 Task: Create a due date automation trigger when advanced on, on the wednesday before a card is due add fields without custom field "Resume" set to a date more than 1 working days from now at 11:00 AM.
Action: Mouse moved to (1190, 367)
Screenshot: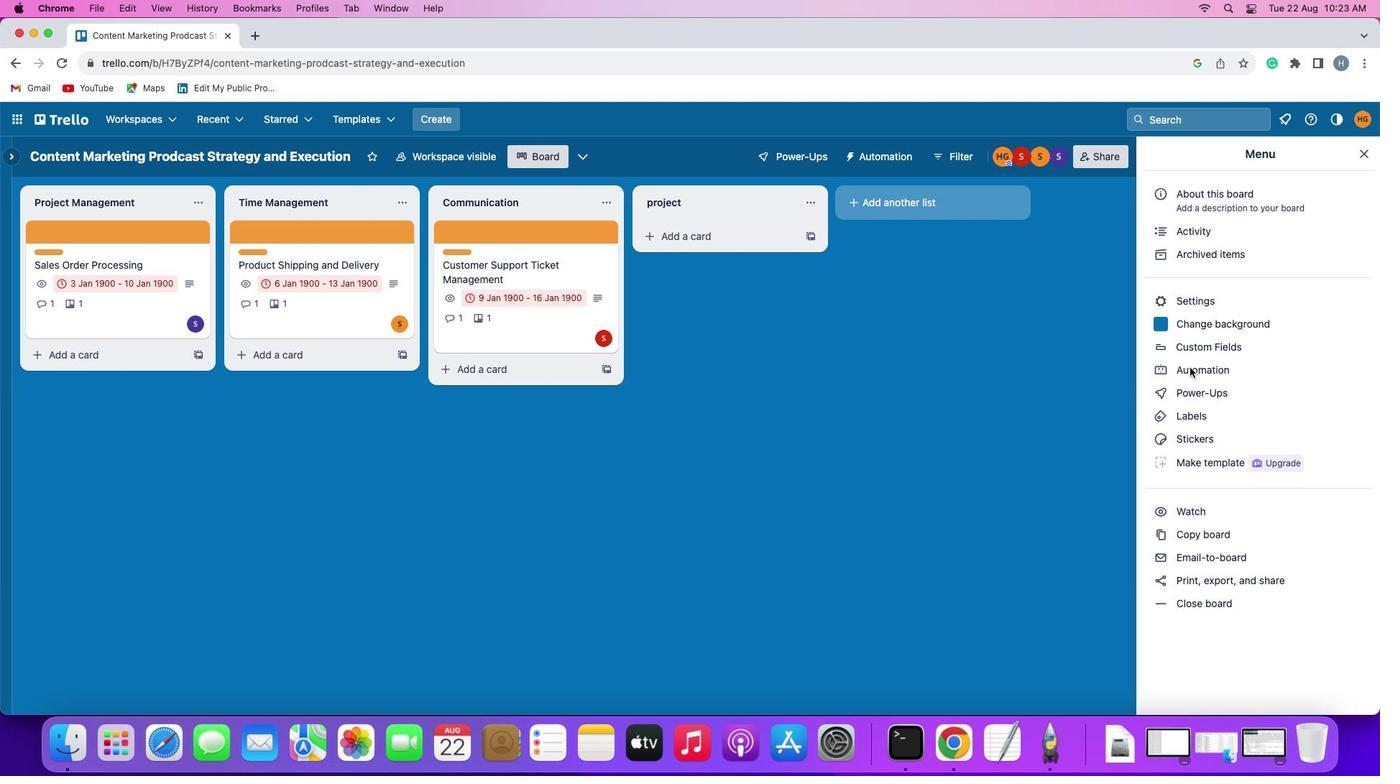 
Action: Mouse pressed left at (1190, 367)
Screenshot: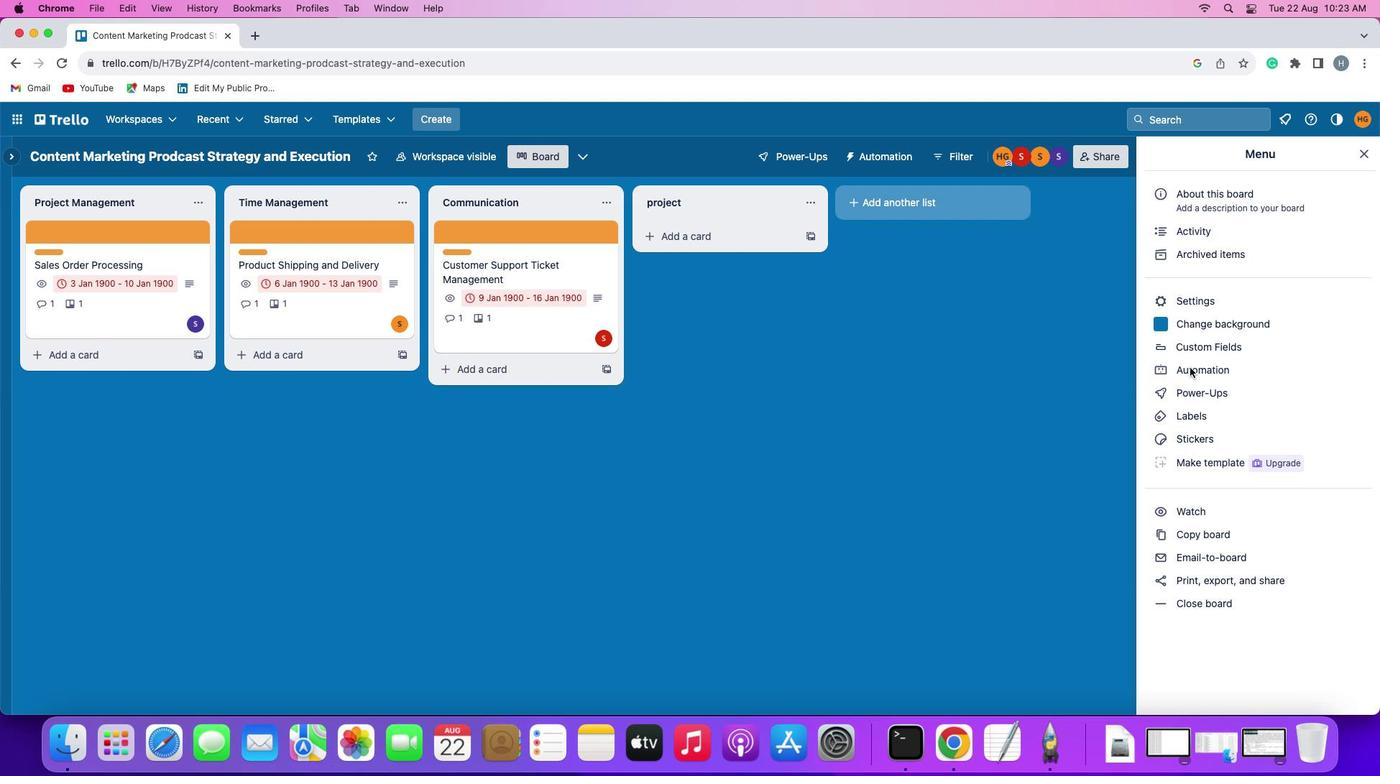 
Action: Mouse pressed left at (1190, 367)
Screenshot: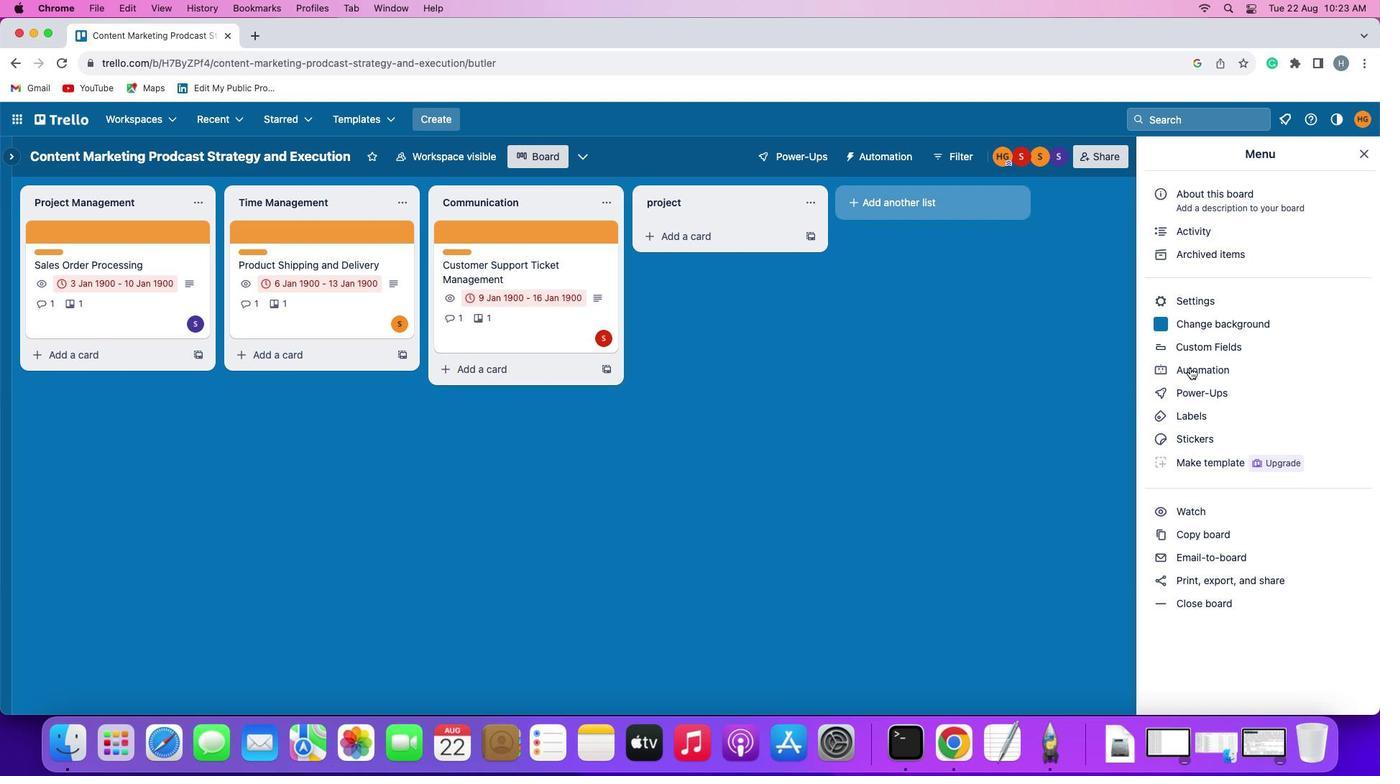 
Action: Mouse moved to (94, 344)
Screenshot: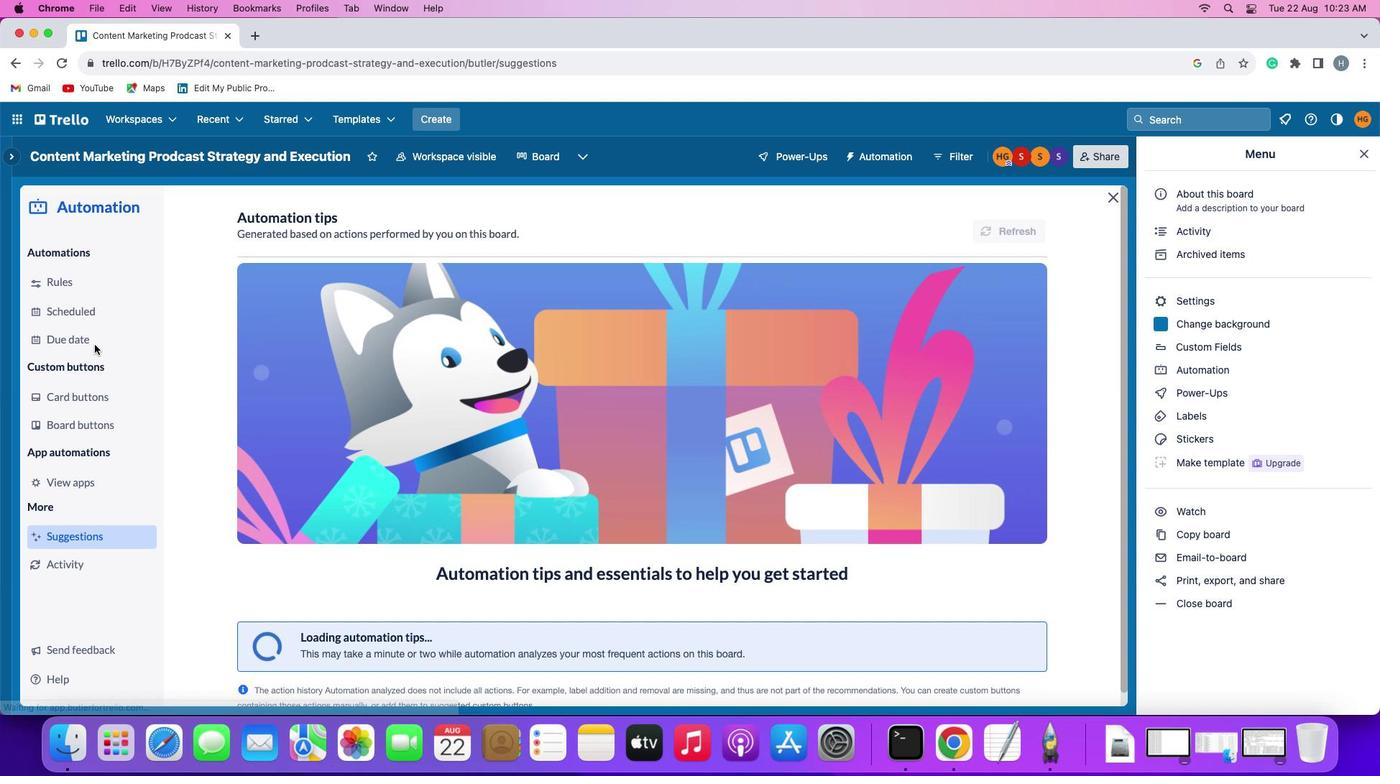 
Action: Mouse pressed left at (94, 344)
Screenshot: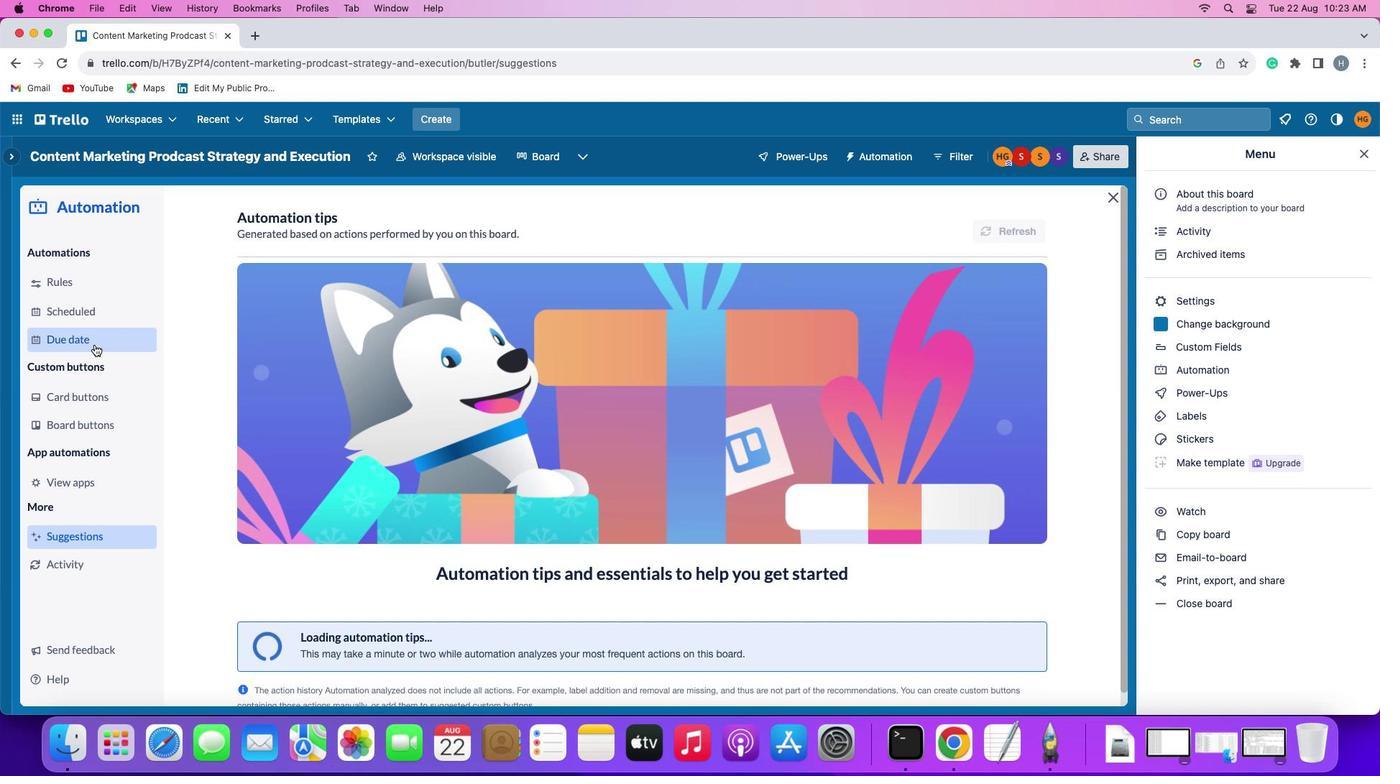 
Action: Mouse moved to (984, 217)
Screenshot: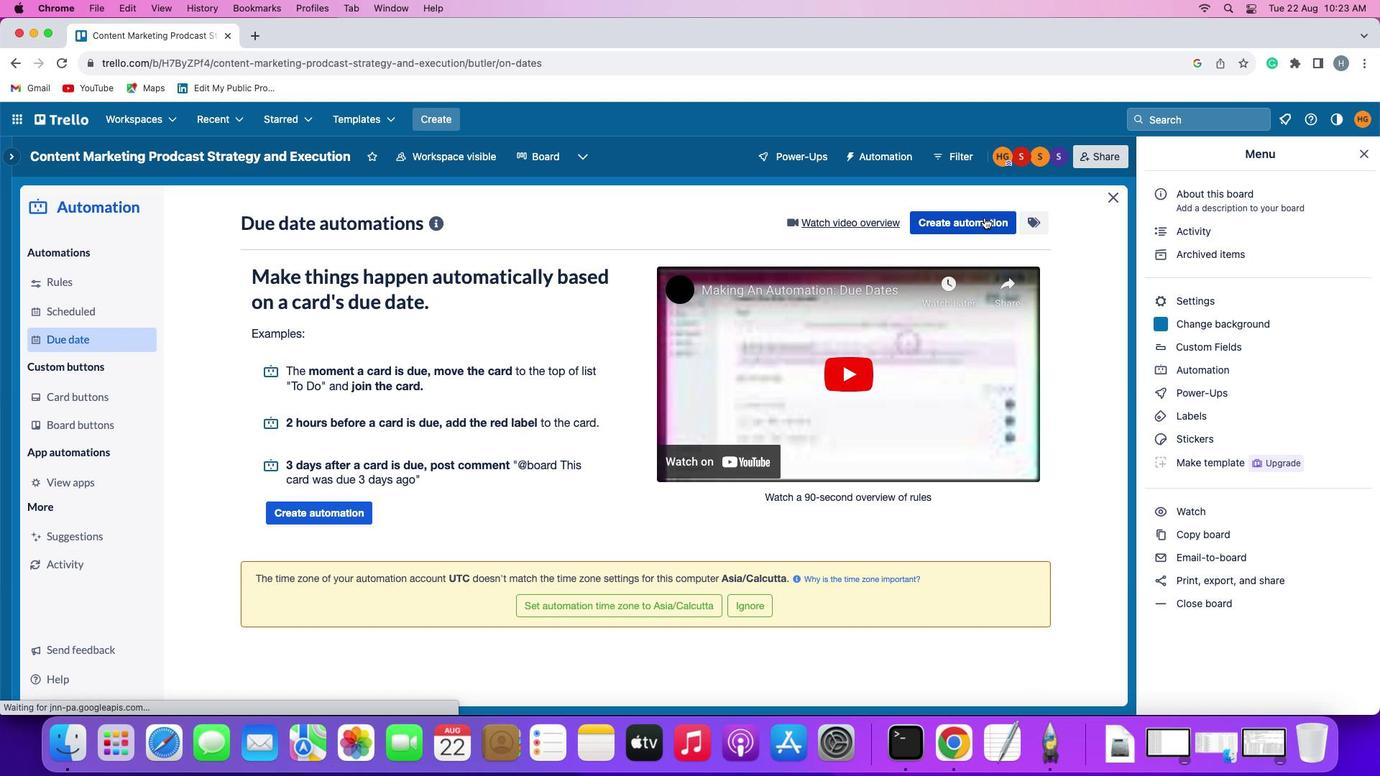 
Action: Mouse pressed left at (984, 217)
Screenshot: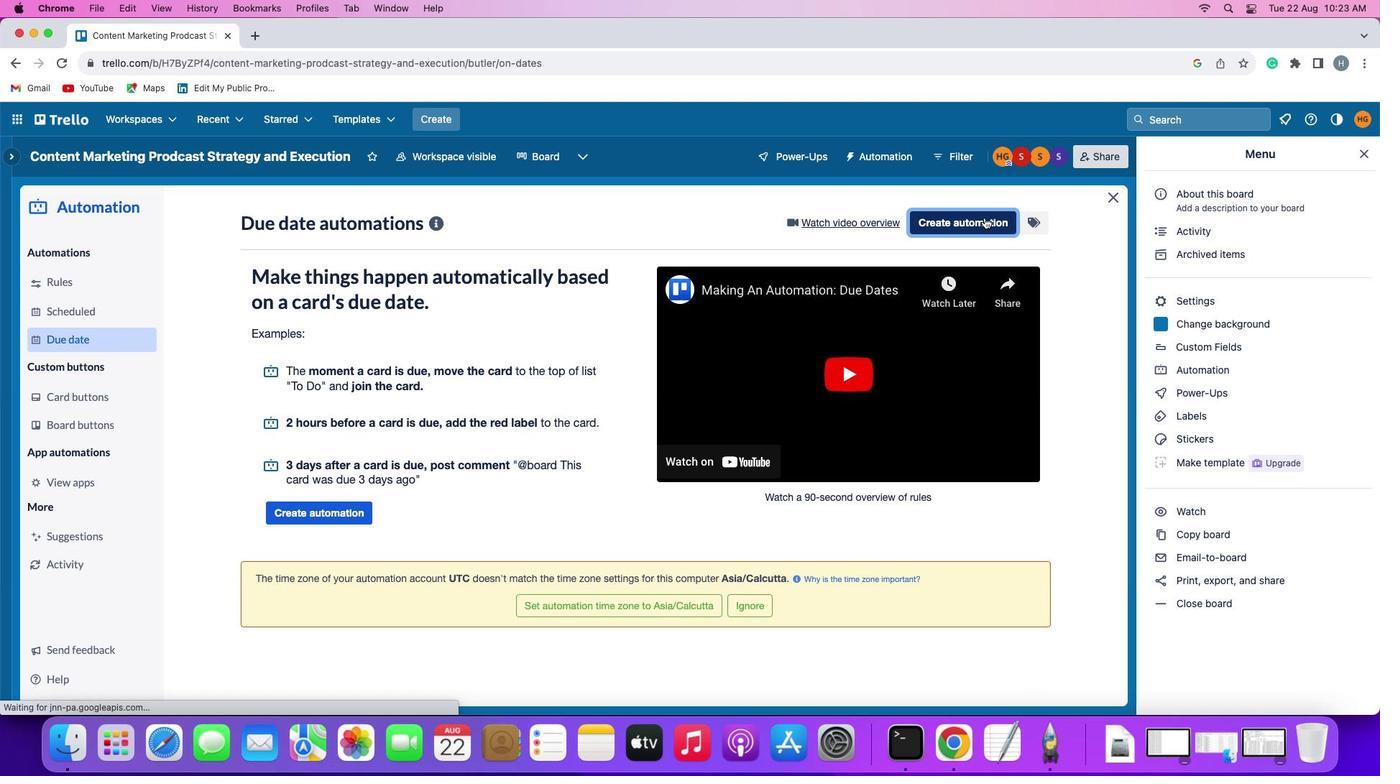 
Action: Mouse moved to (263, 362)
Screenshot: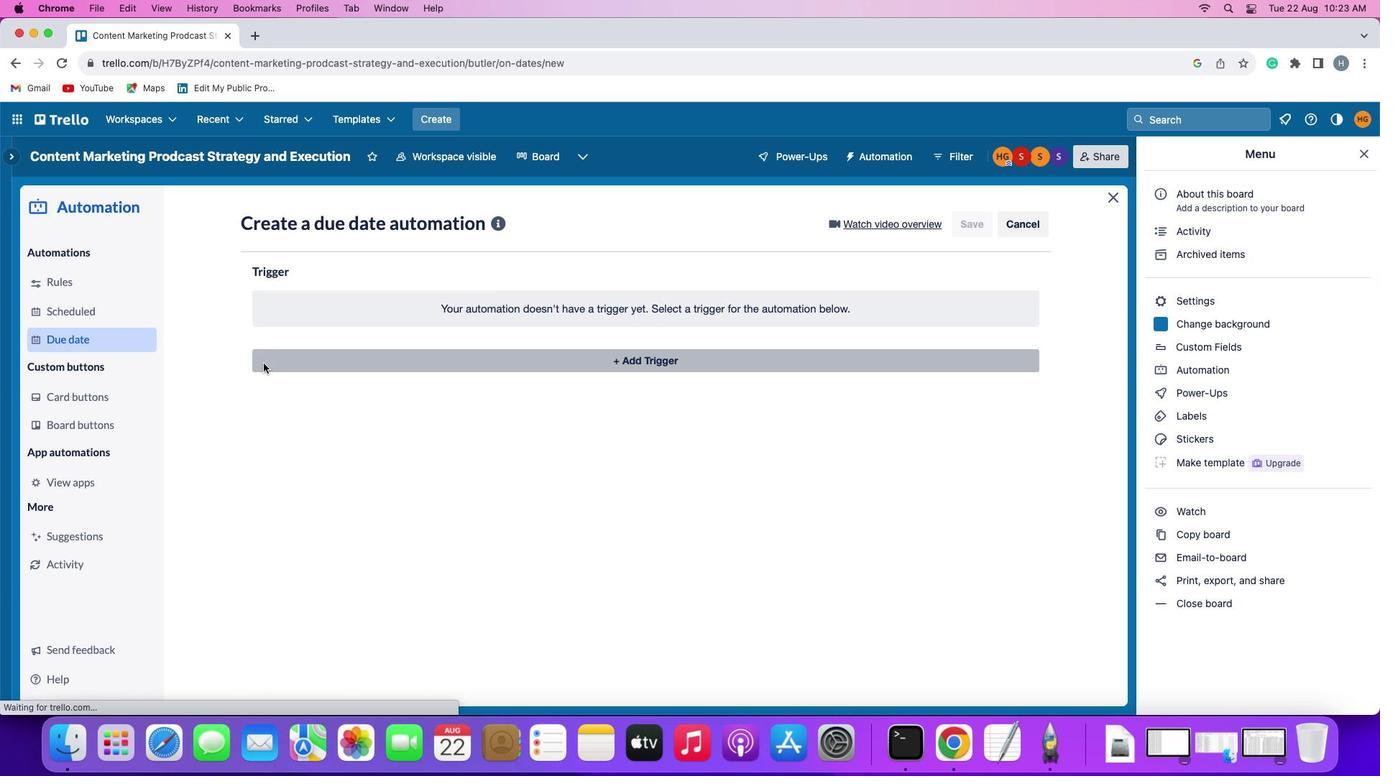 
Action: Mouse pressed left at (263, 362)
Screenshot: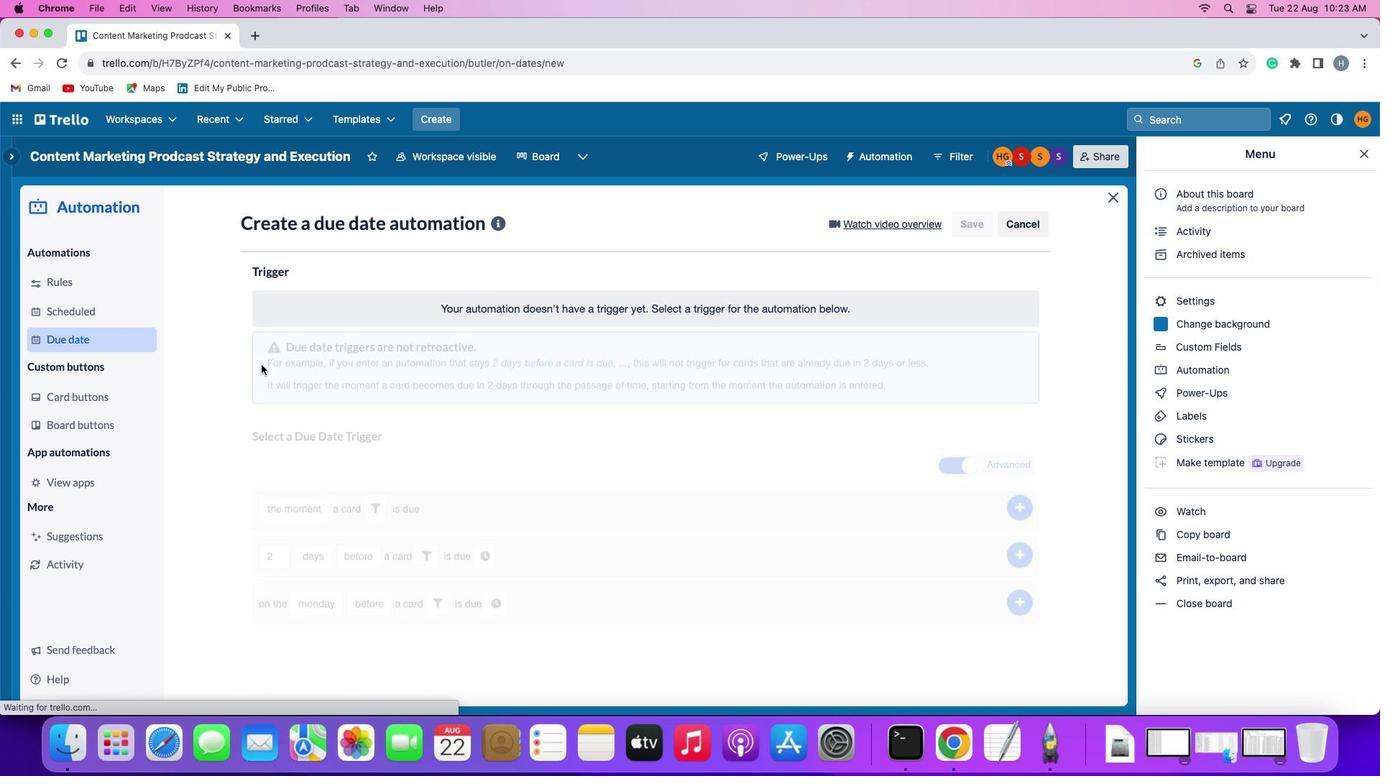 
Action: Mouse moved to (322, 619)
Screenshot: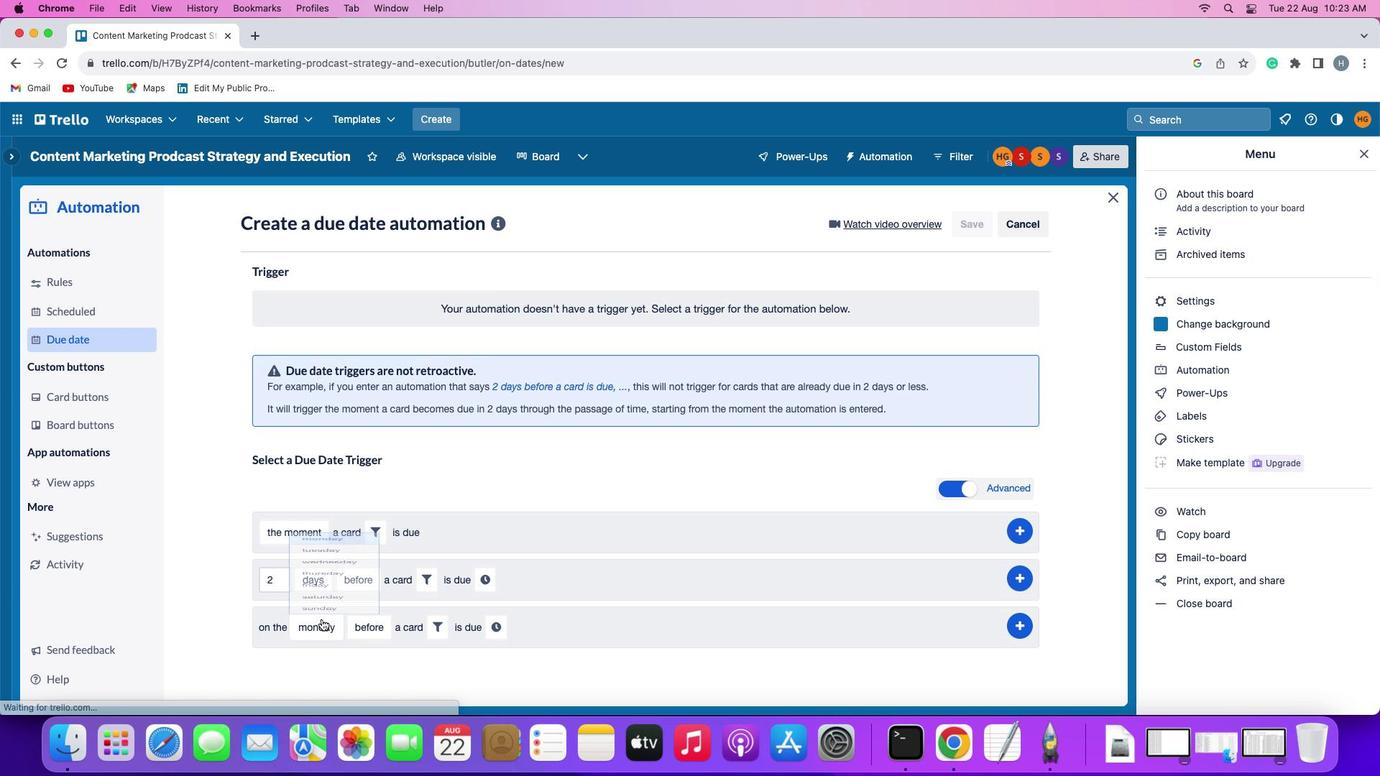 
Action: Mouse pressed left at (322, 619)
Screenshot: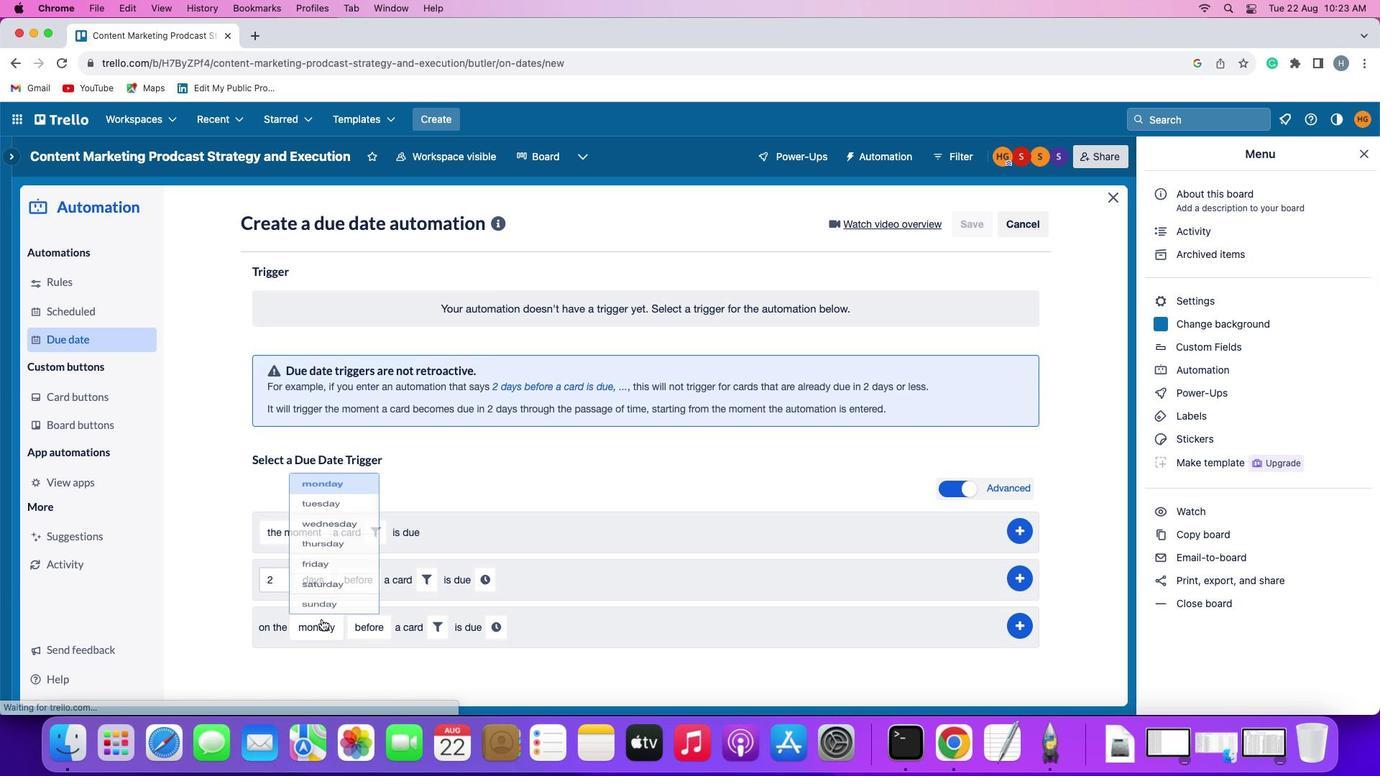 
Action: Mouse moved to (340, 485)
Screenshot: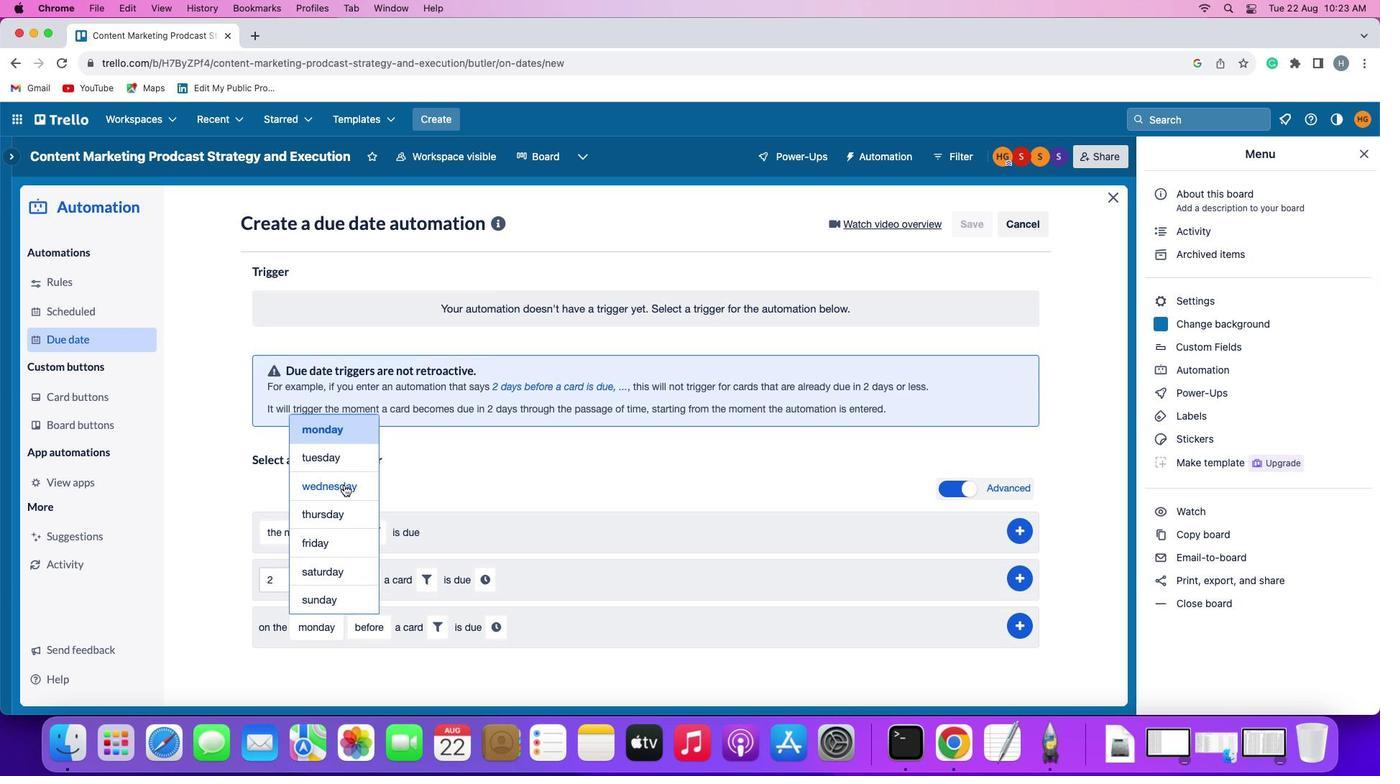 
Action: Mouse pressed left at (340, 485)
Screenshot: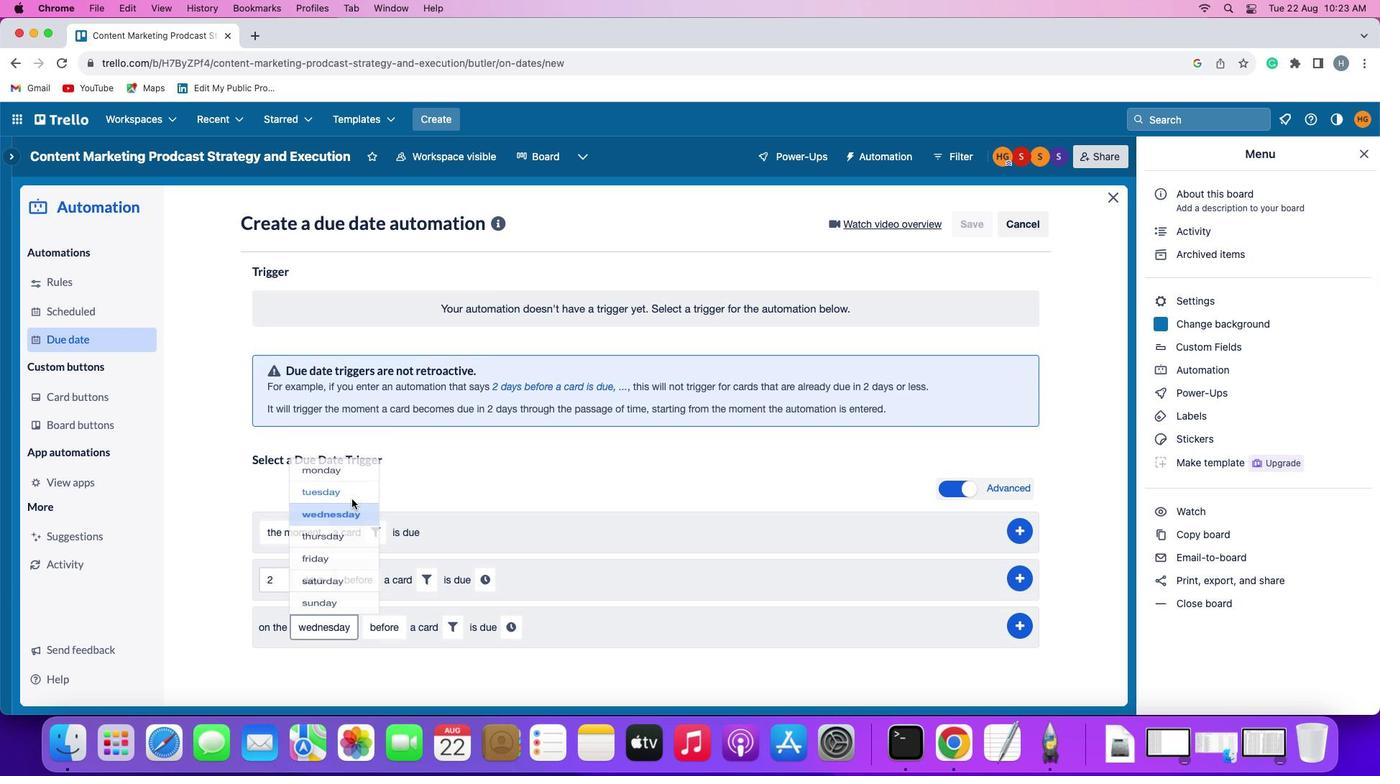 
Action: Mouse moved to (449, 629)
Screenshot: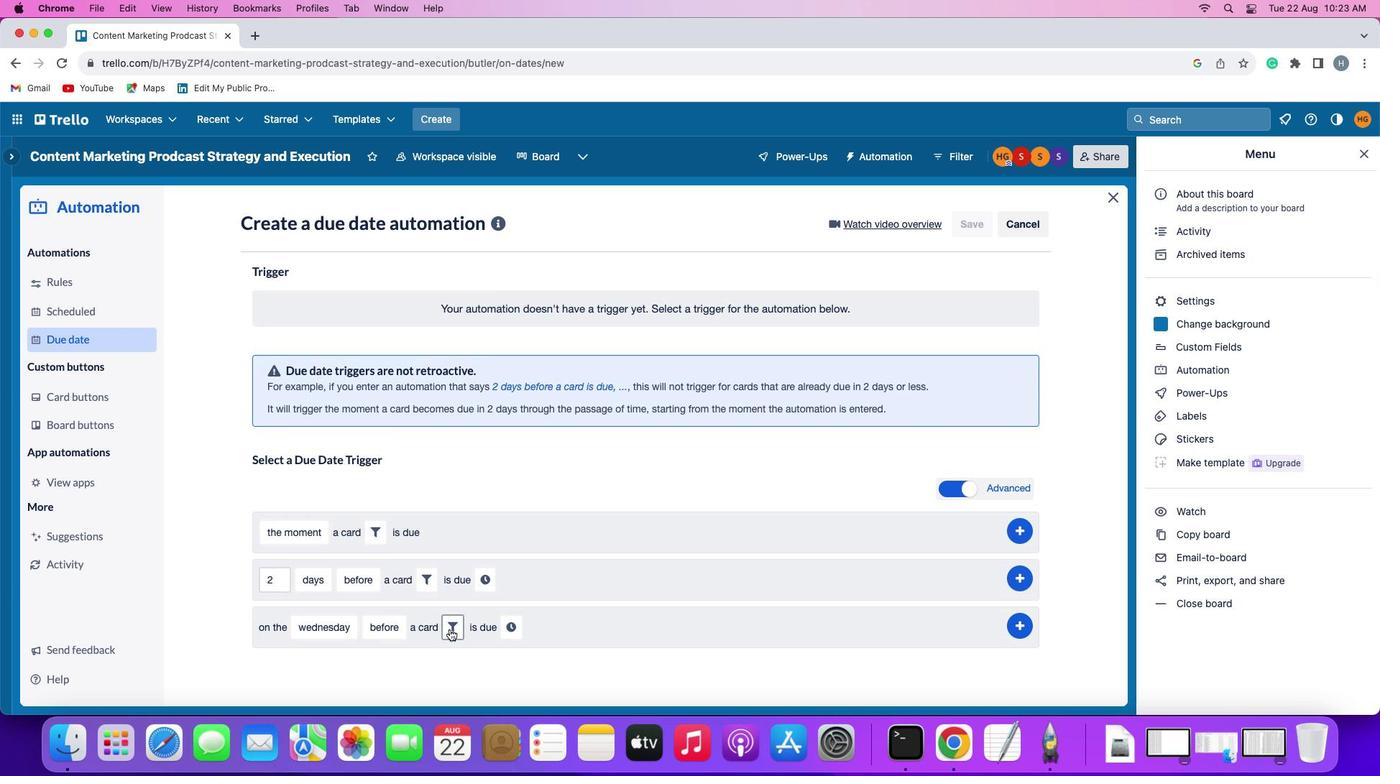 
Action: Mouse pressed left at (449, 629)
Screenshot: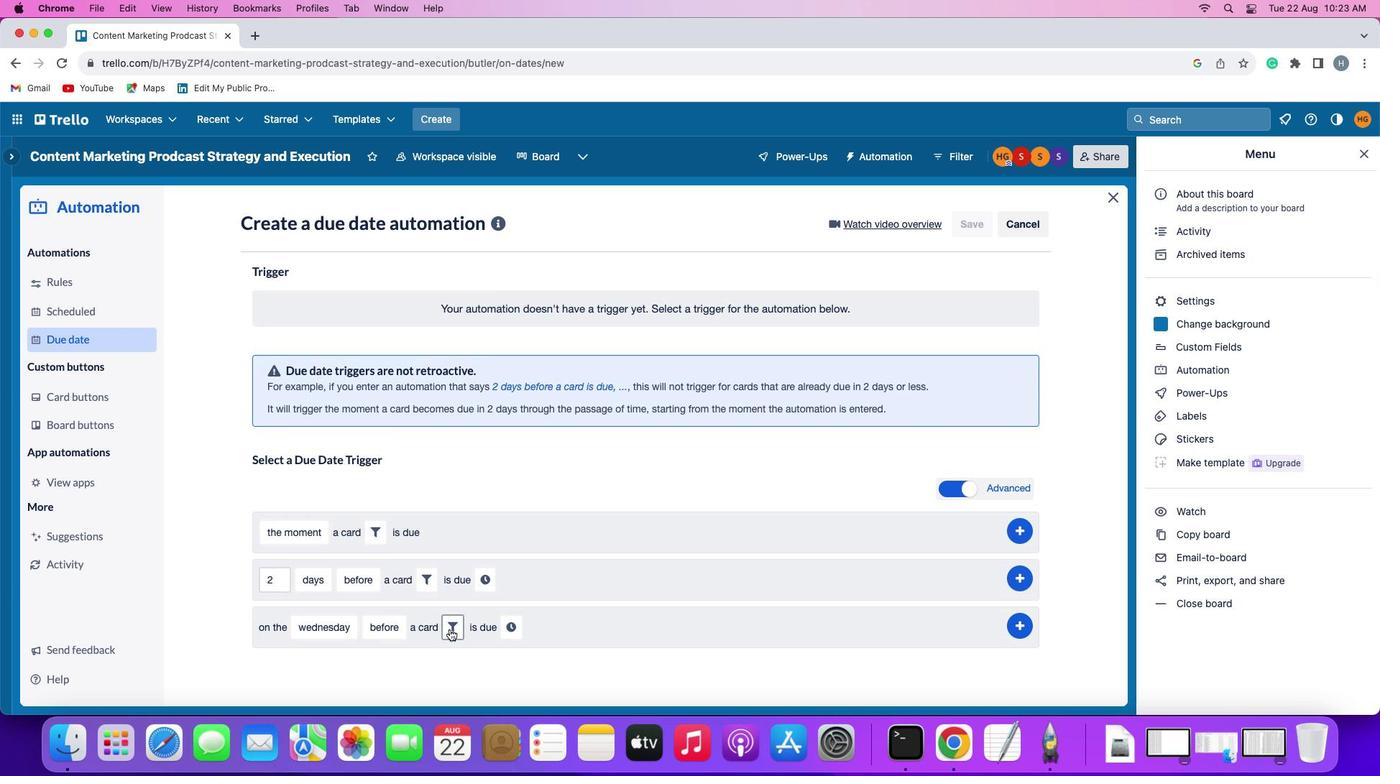 
Action: Mouse moved to (679, 672)
Screenshot: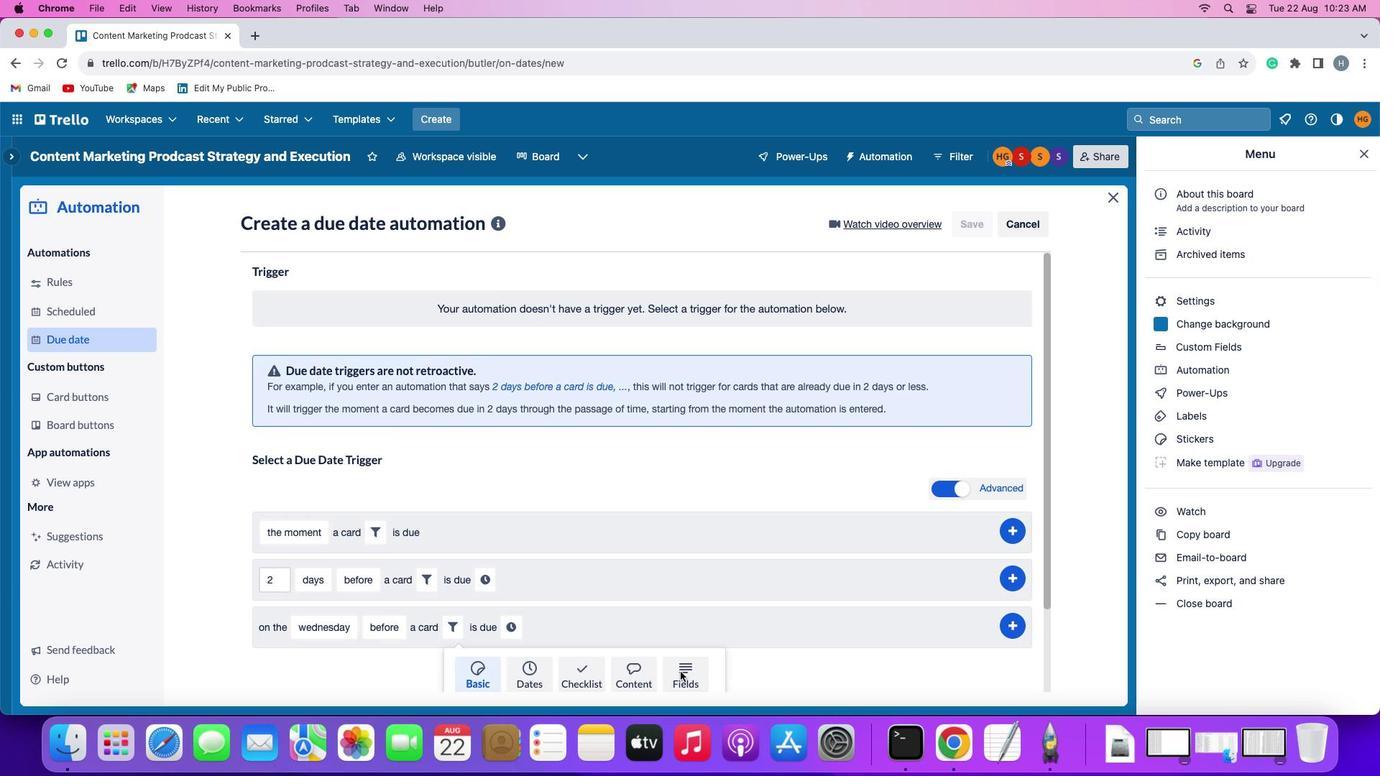 
Action: Mouse pressed left at (679, 672)
Screenshot: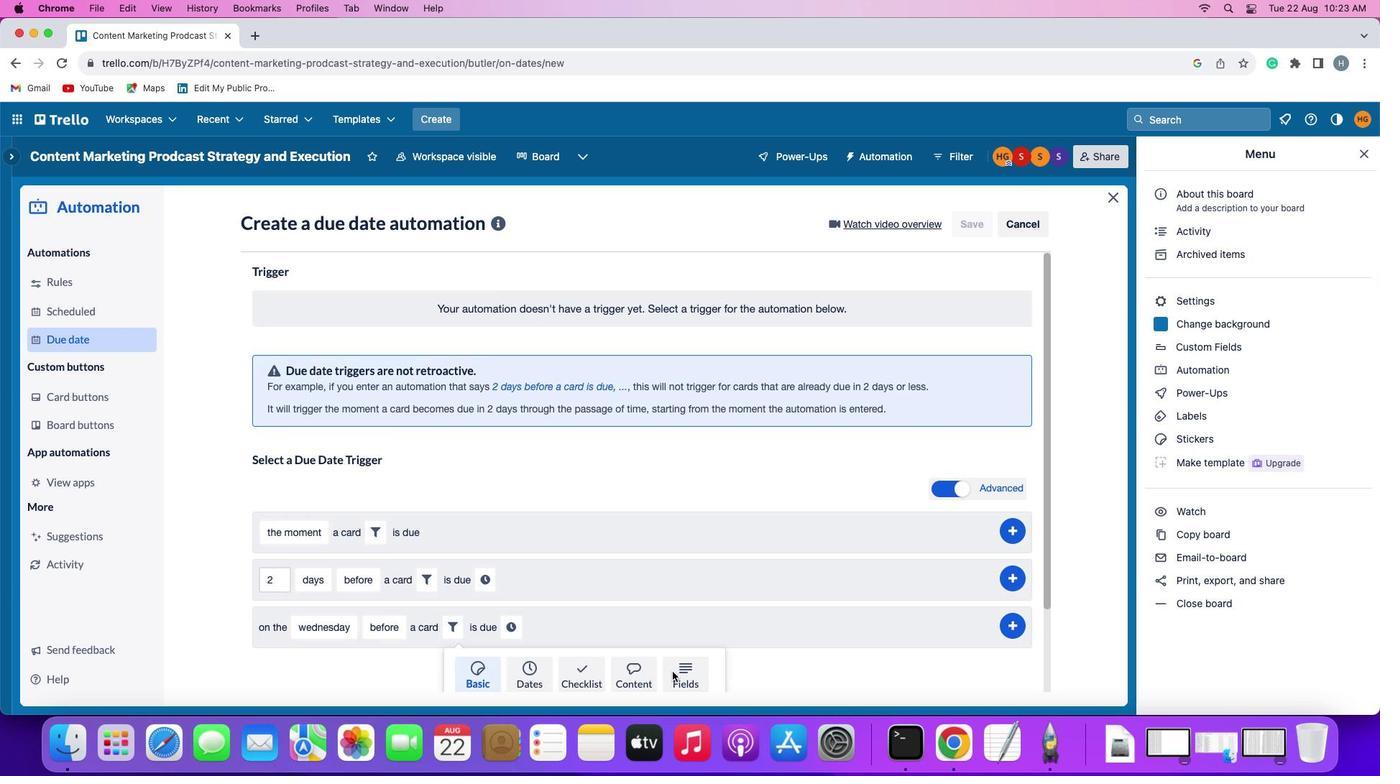 
Action: Mouse moved to (400, 659)
Screenshot: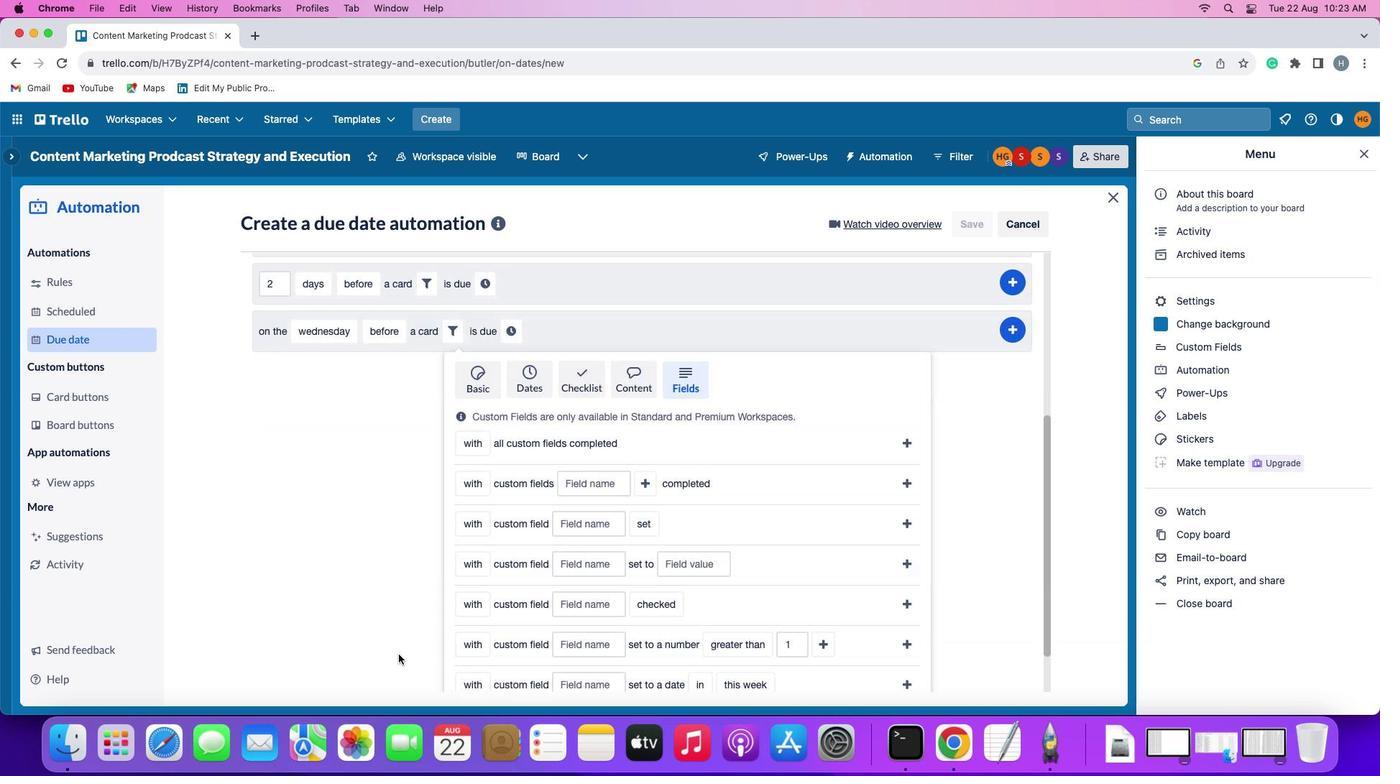 
Action: Mouse scrolled (400, 659) with delta (0, 0)
Screenshot: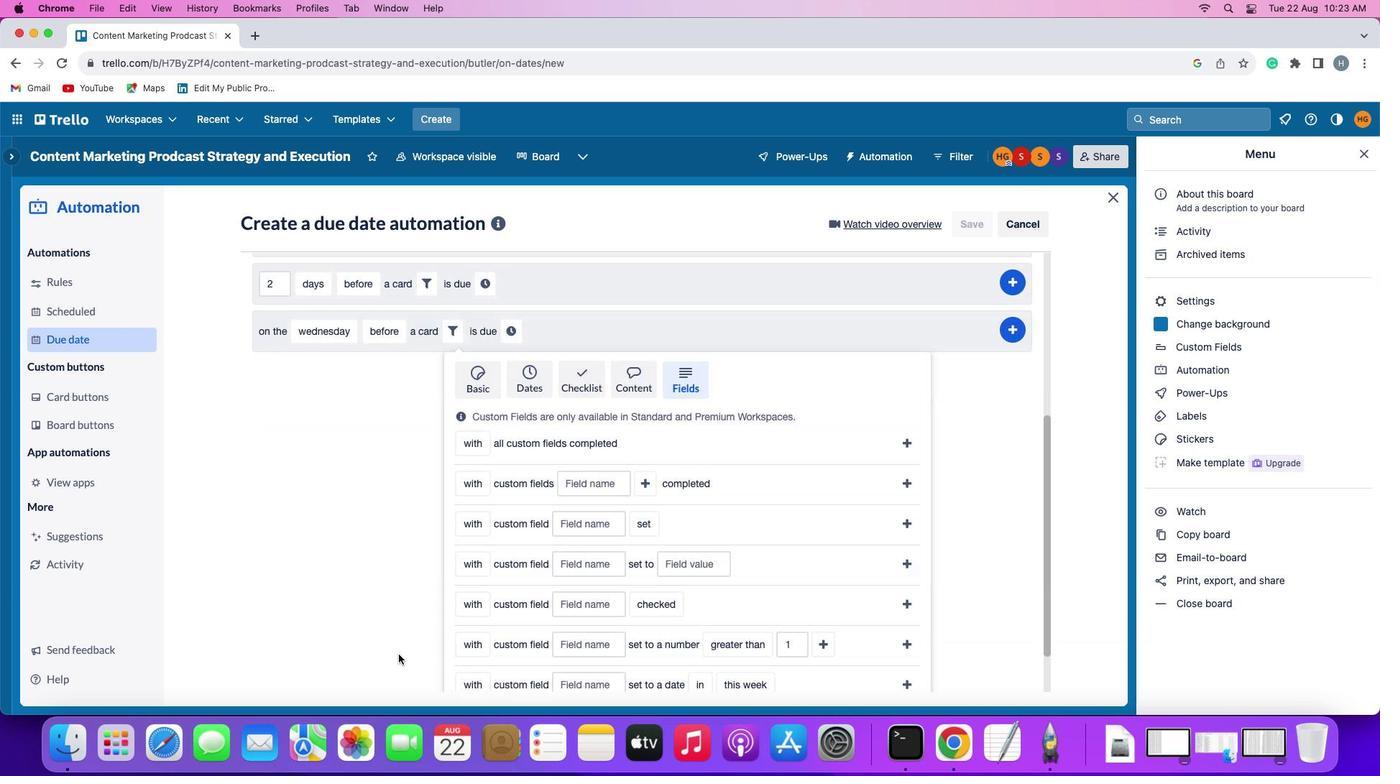 
Action: Mouse scrolled (400, 659) with delta (0, 0)
Screenshot: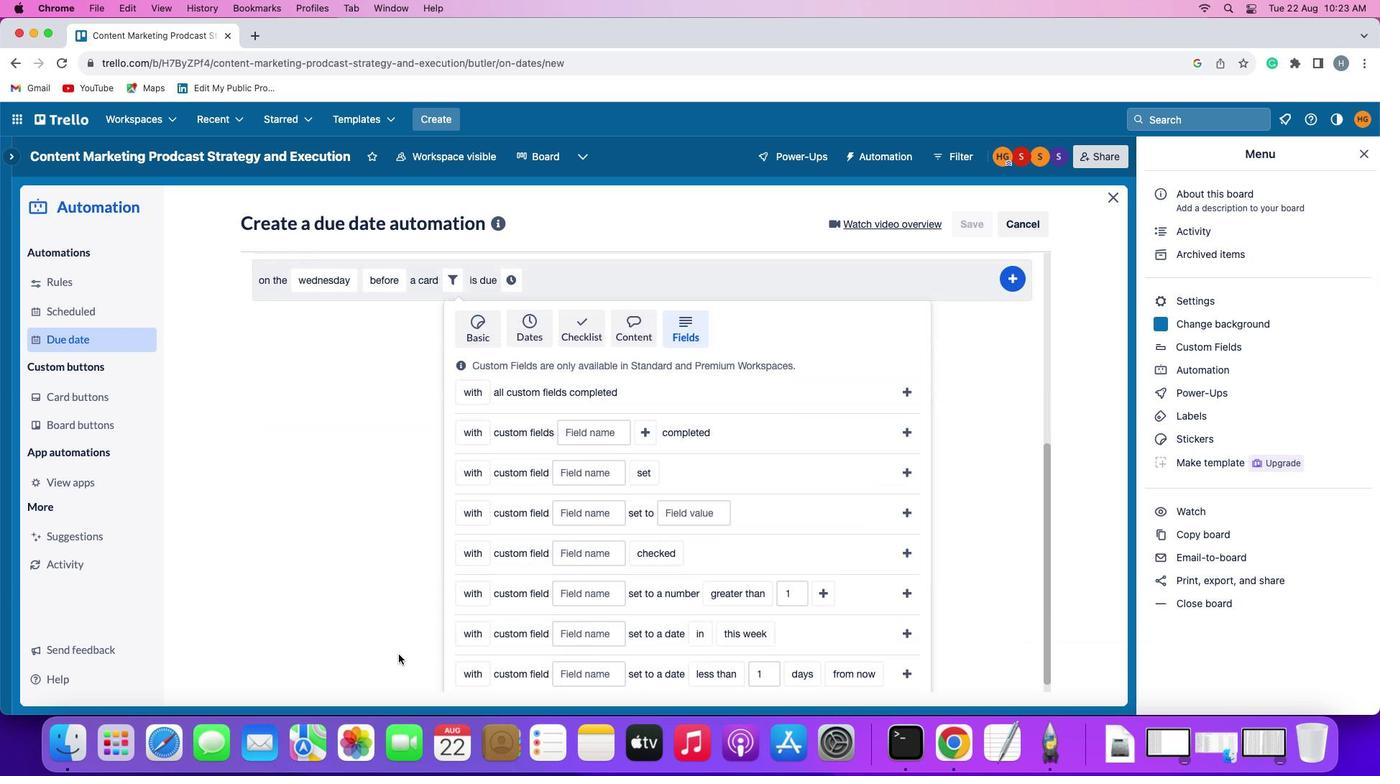 
Action: Mouse scrolled (400, 659) with delta (0, -2)
Screenshot: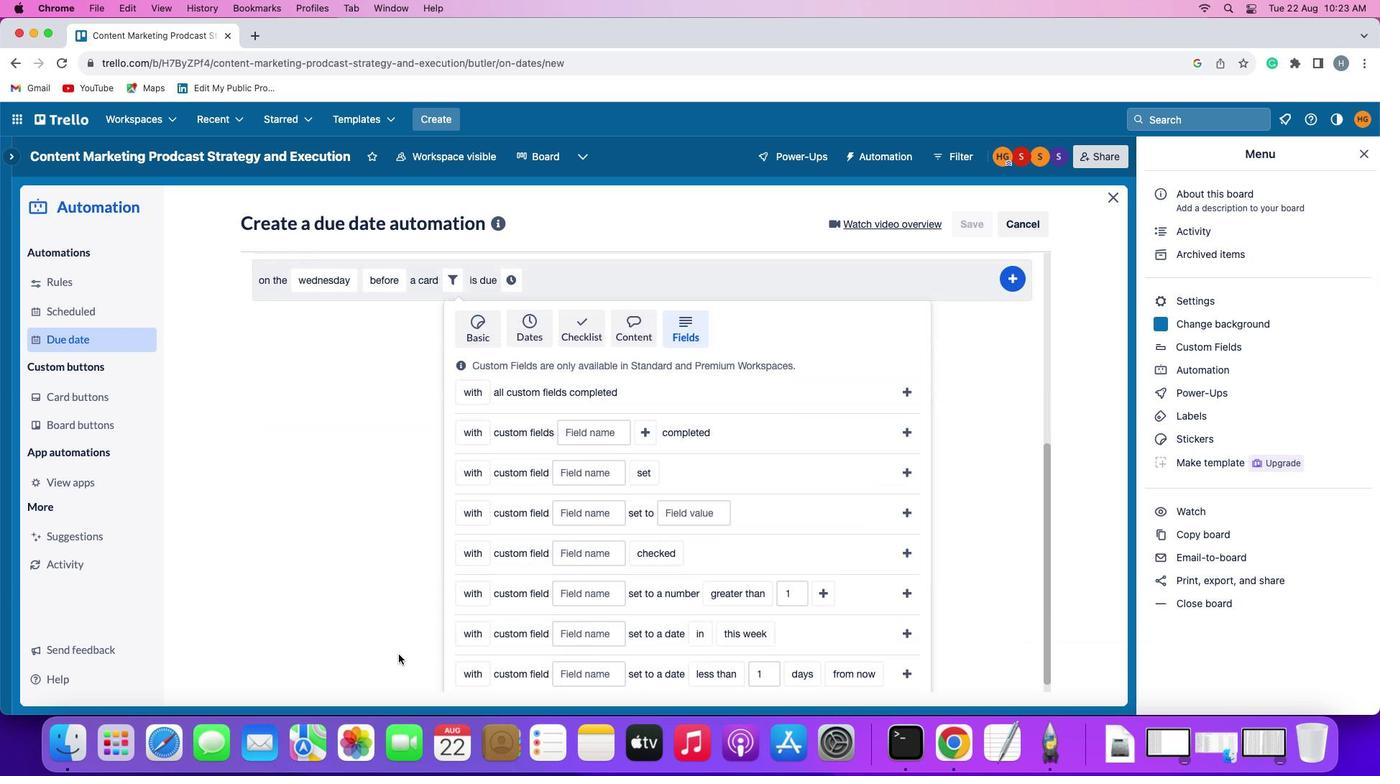 
Action: Mouse scrolled (400, 659) with delta (0, -3)
Screenshot: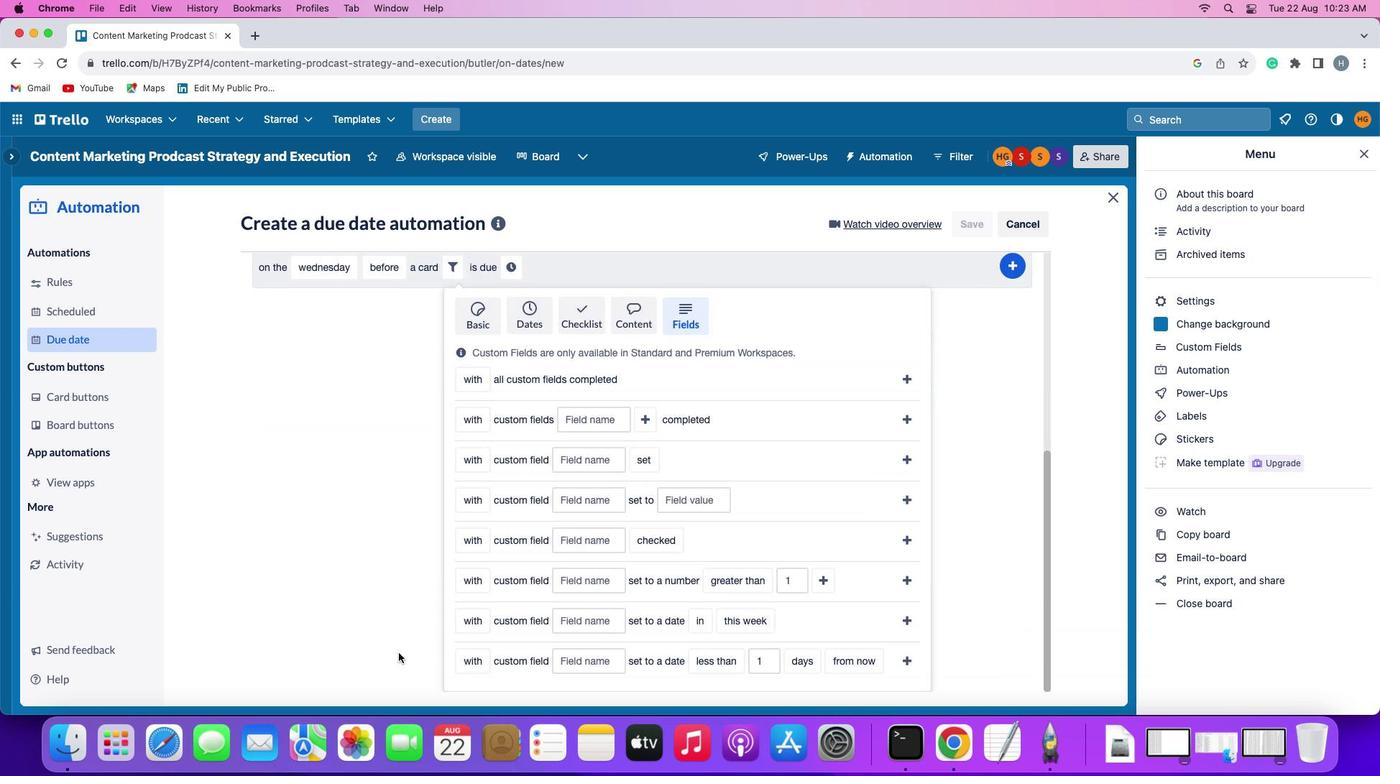 
Action: Mouse moved to (400, 659)
Screenshot: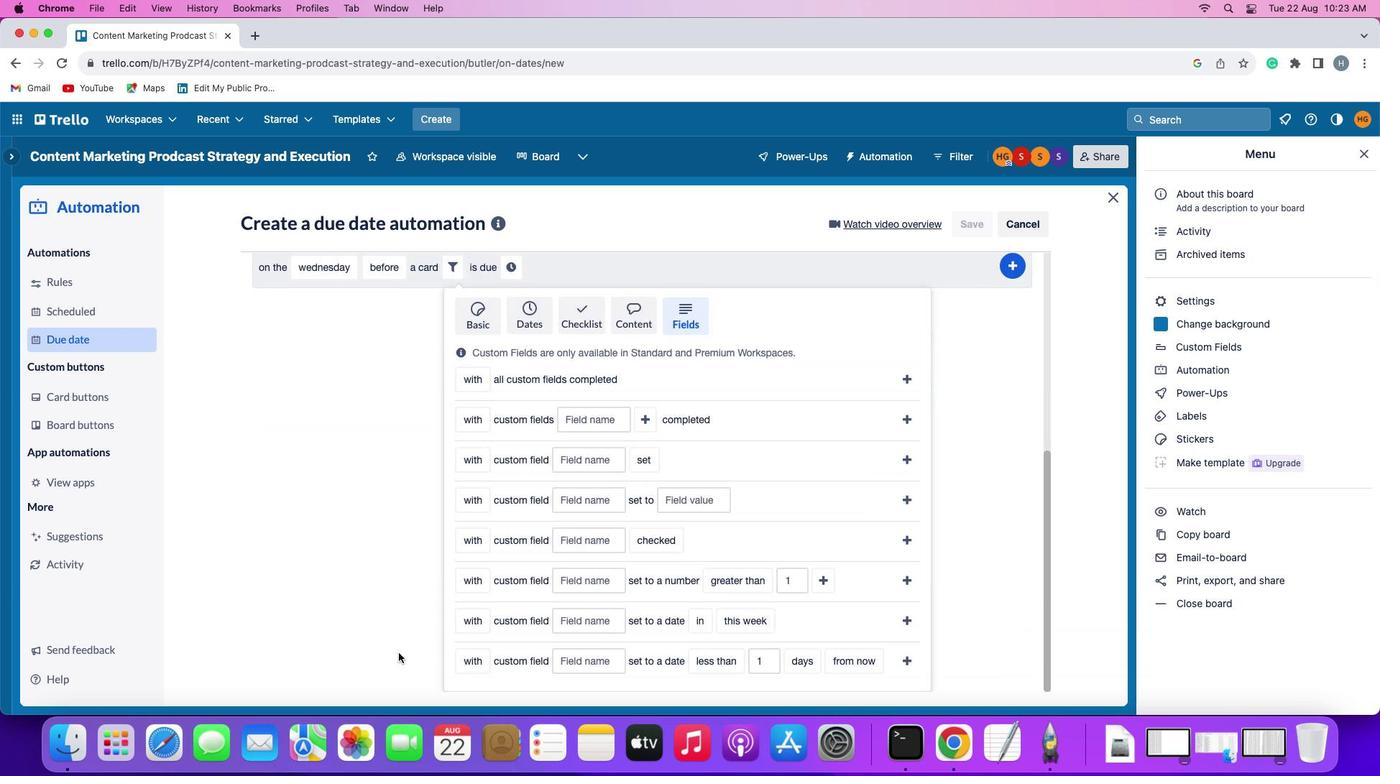 
Action: Mouse scrolled (400, 659) with delta (0, -4)
Screenshot: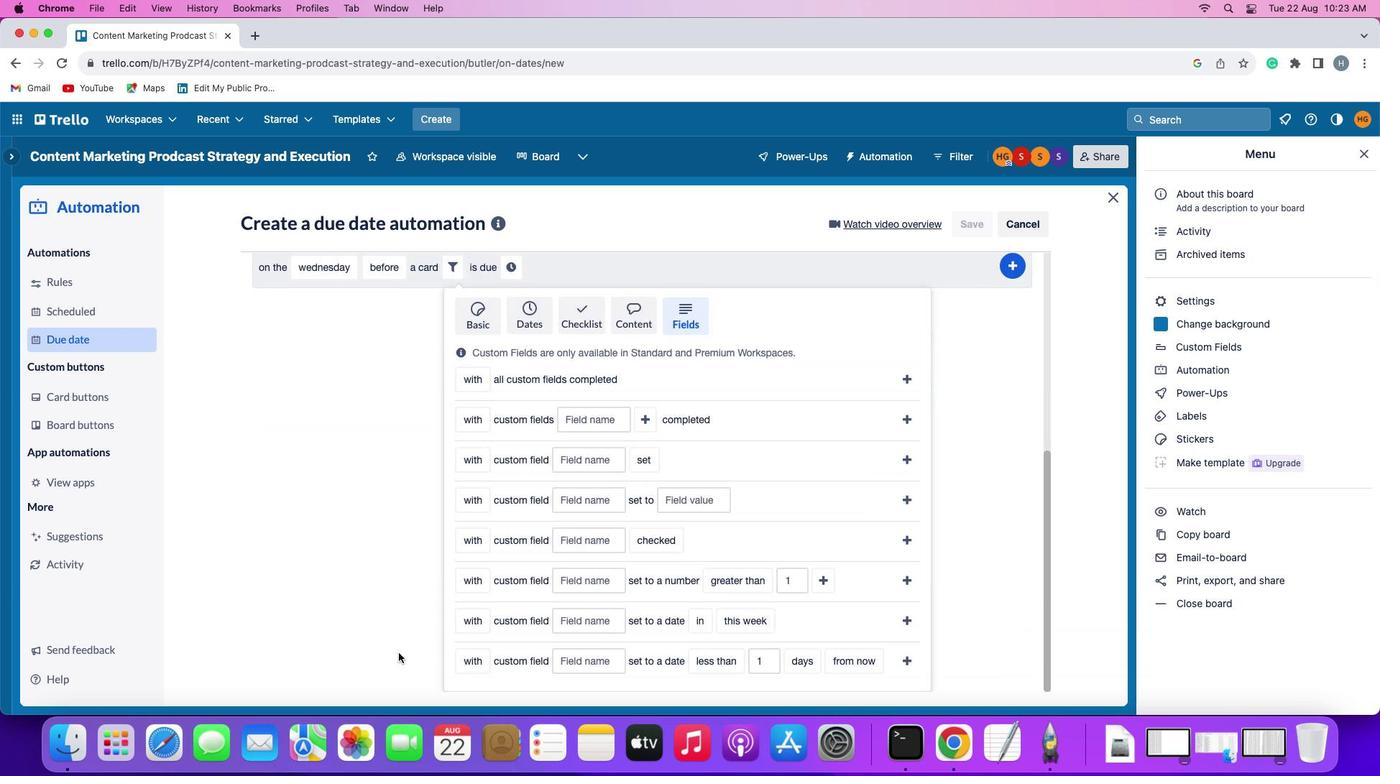 
Action: Mouse moved to (399, 658)
Screenshot: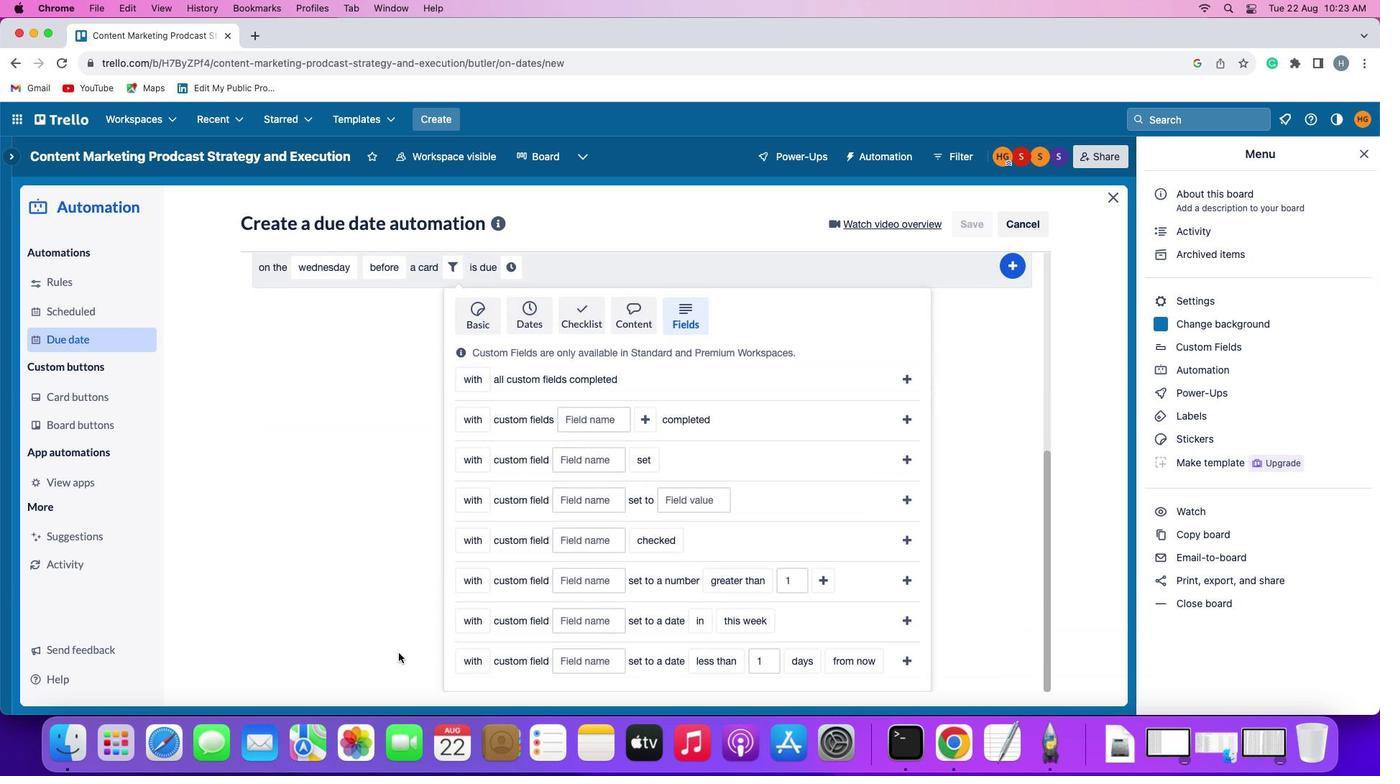 
Action: Mouse scrolled (399, 658) with delta (0, -4)
Screenshot: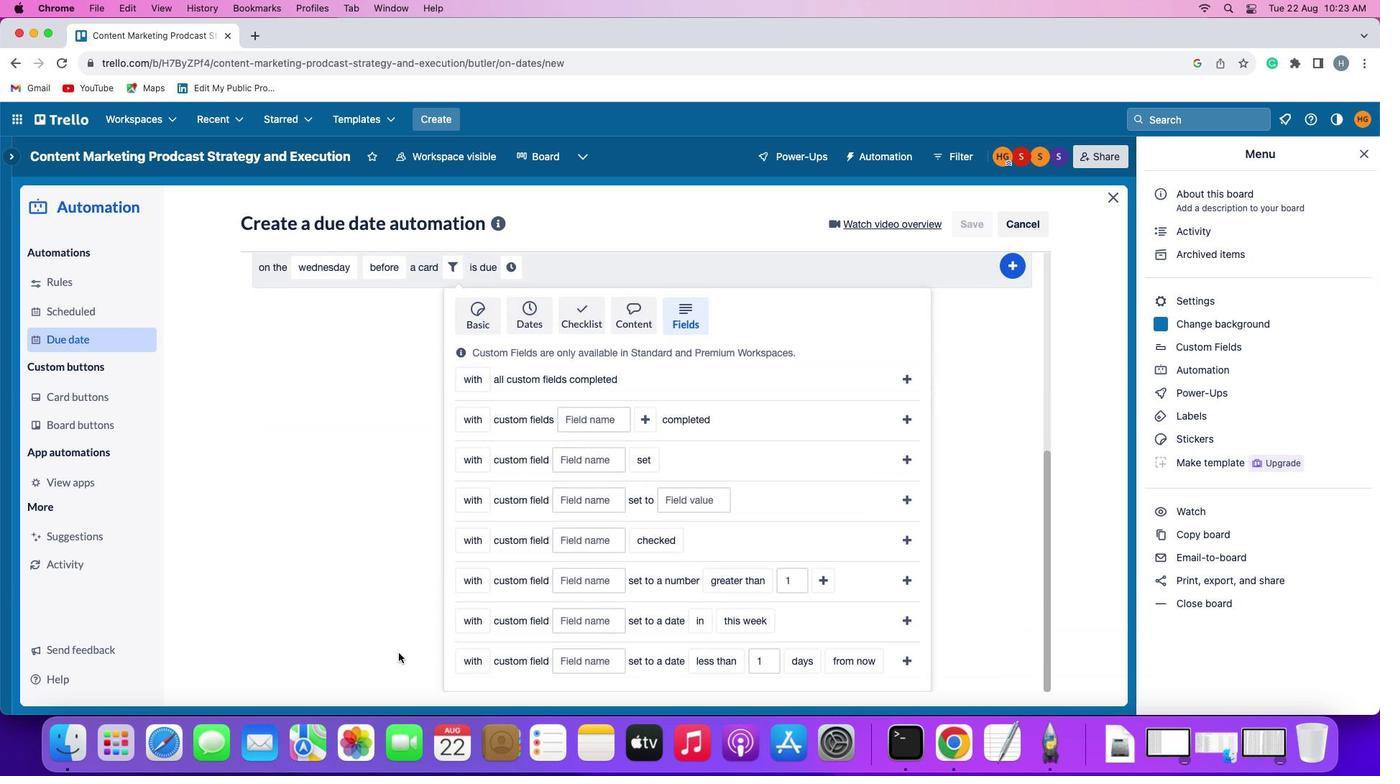 
Action: Mouse moved to (398, 653)
Screenshot: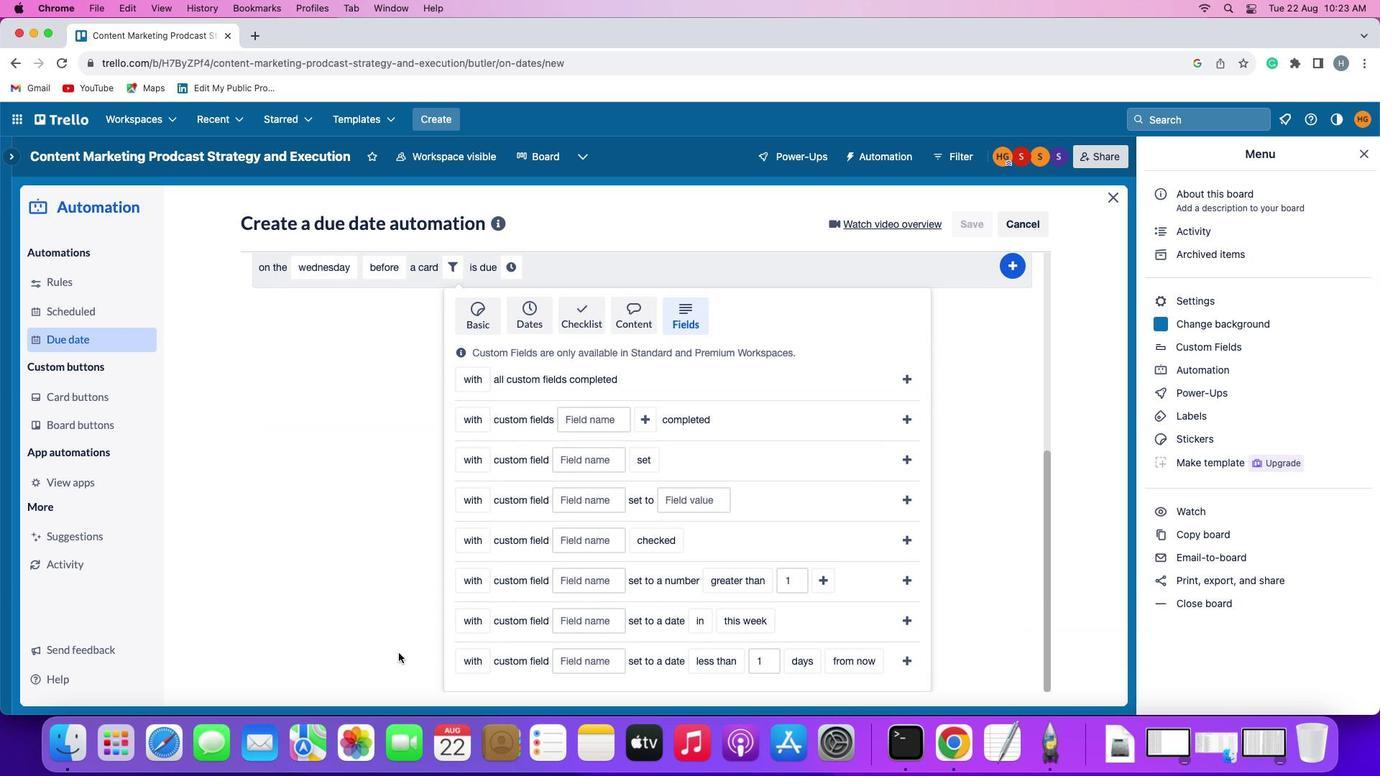 
Action: Mouse scrolled (398, 653) with delta (0, 0)
Screenshot: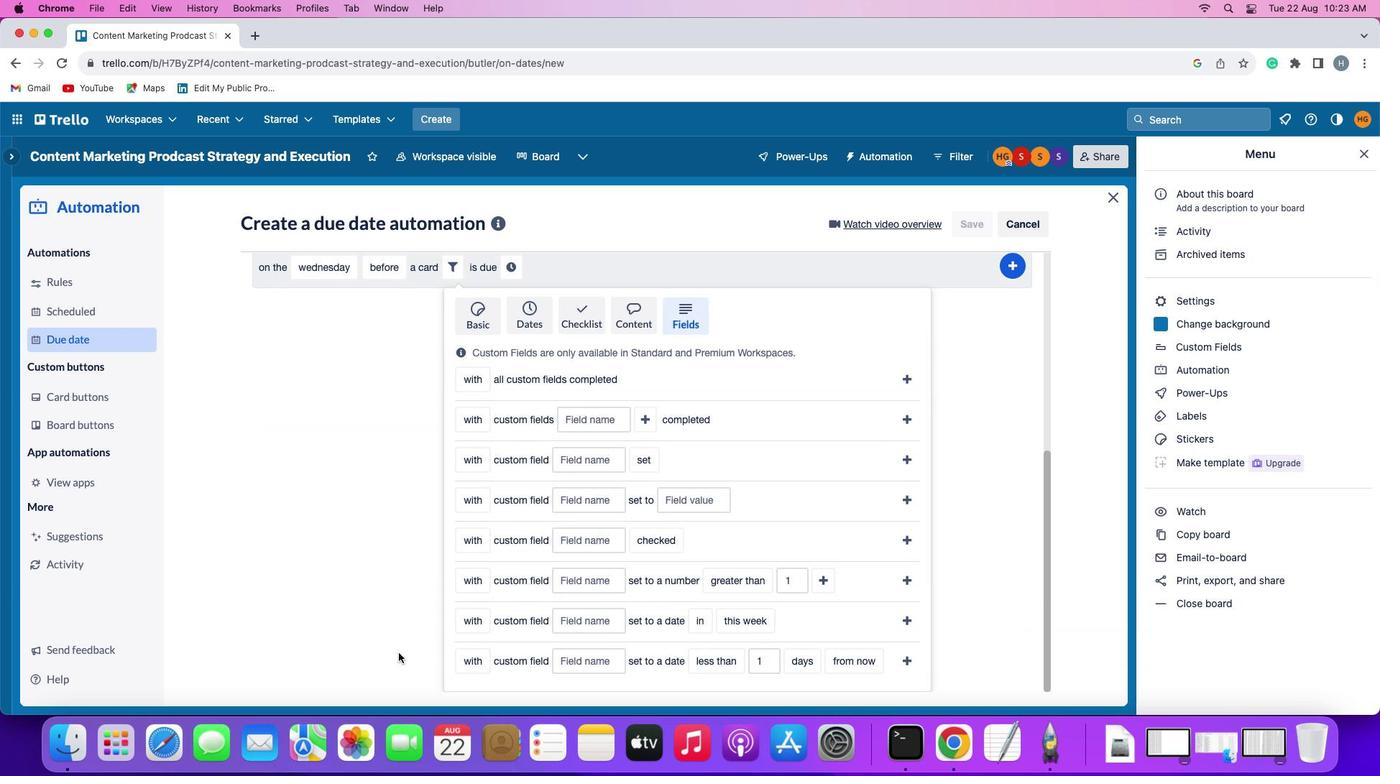 
Action: Mouse scrolled (398, 653) with delta (0, 0)
Screenshot: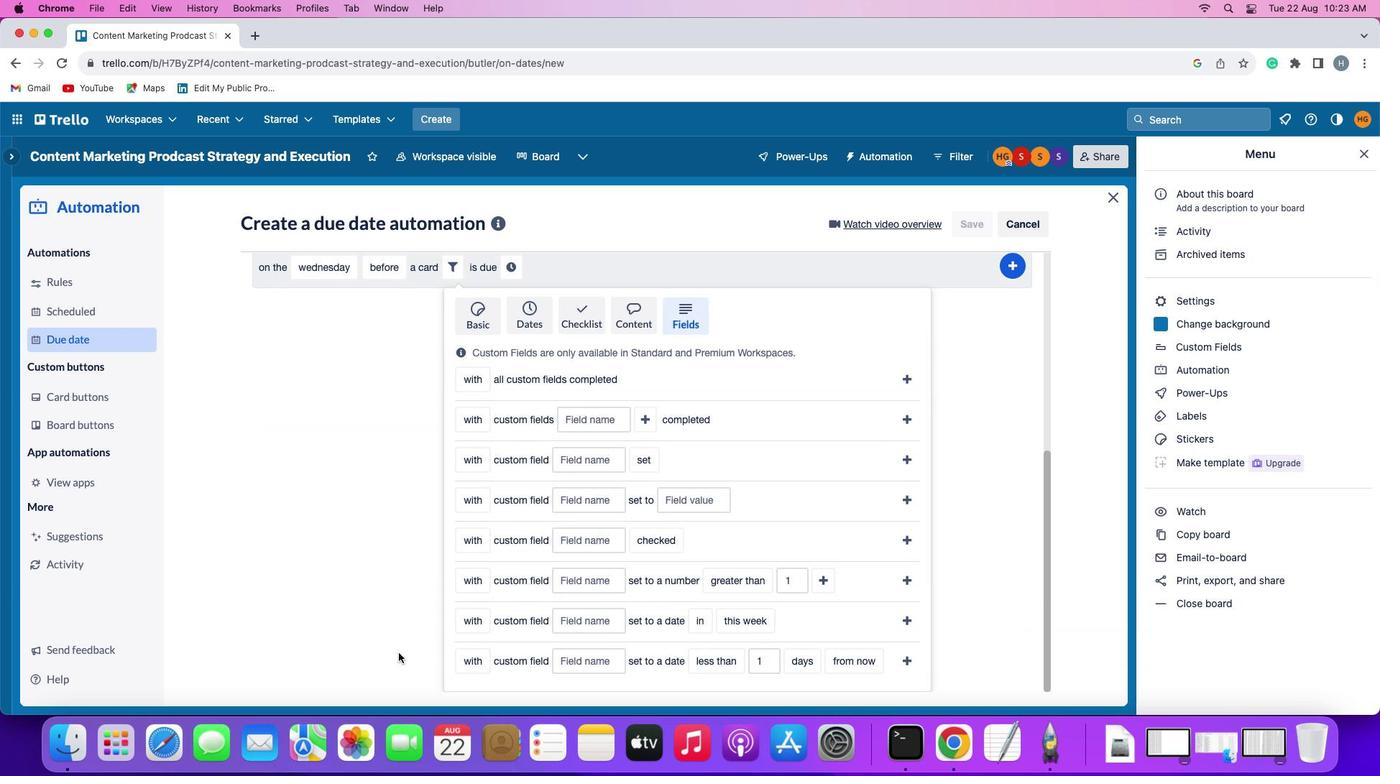 
Action: Mouse scrolled (398, 653) with delta (0, -2)
Screenshot: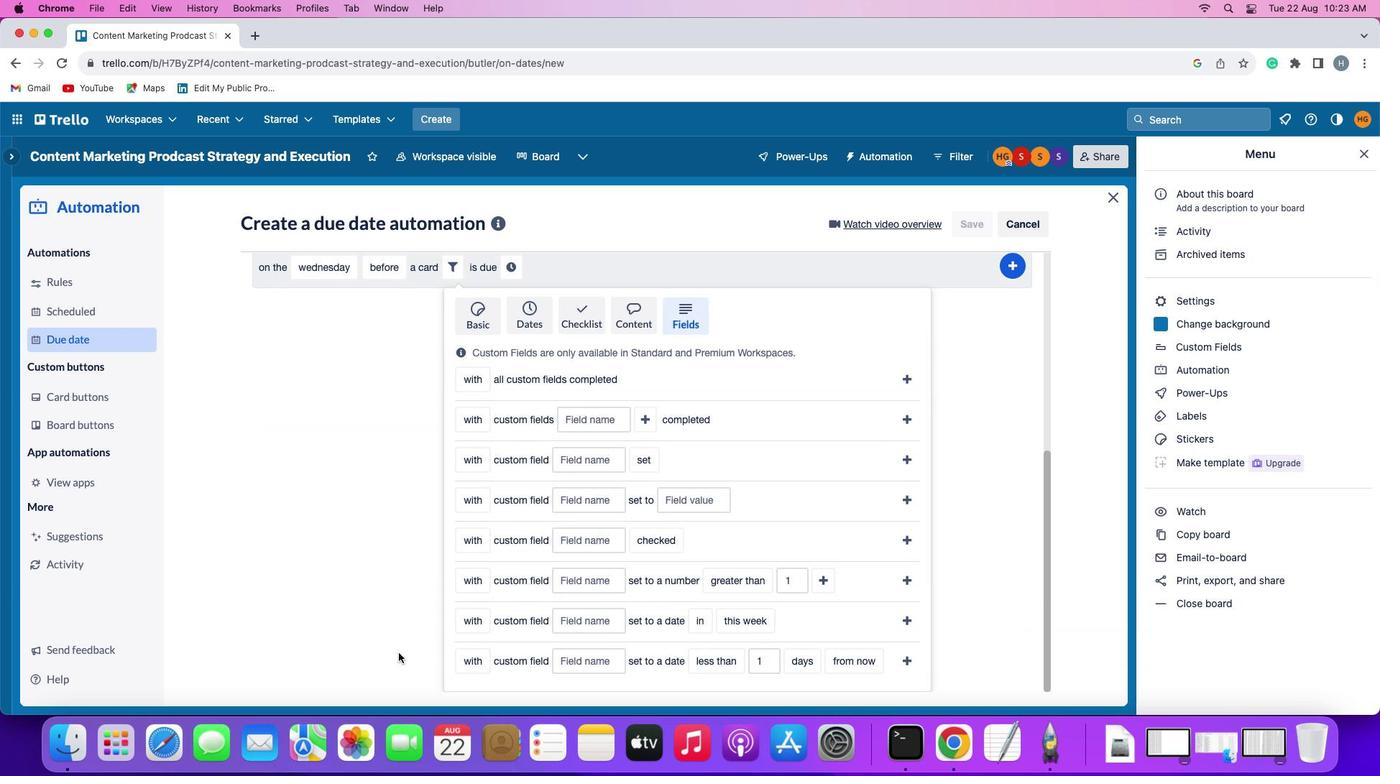 
Action: Mouse scrolled (398, 653) with delta (0, -3)
Screenshot: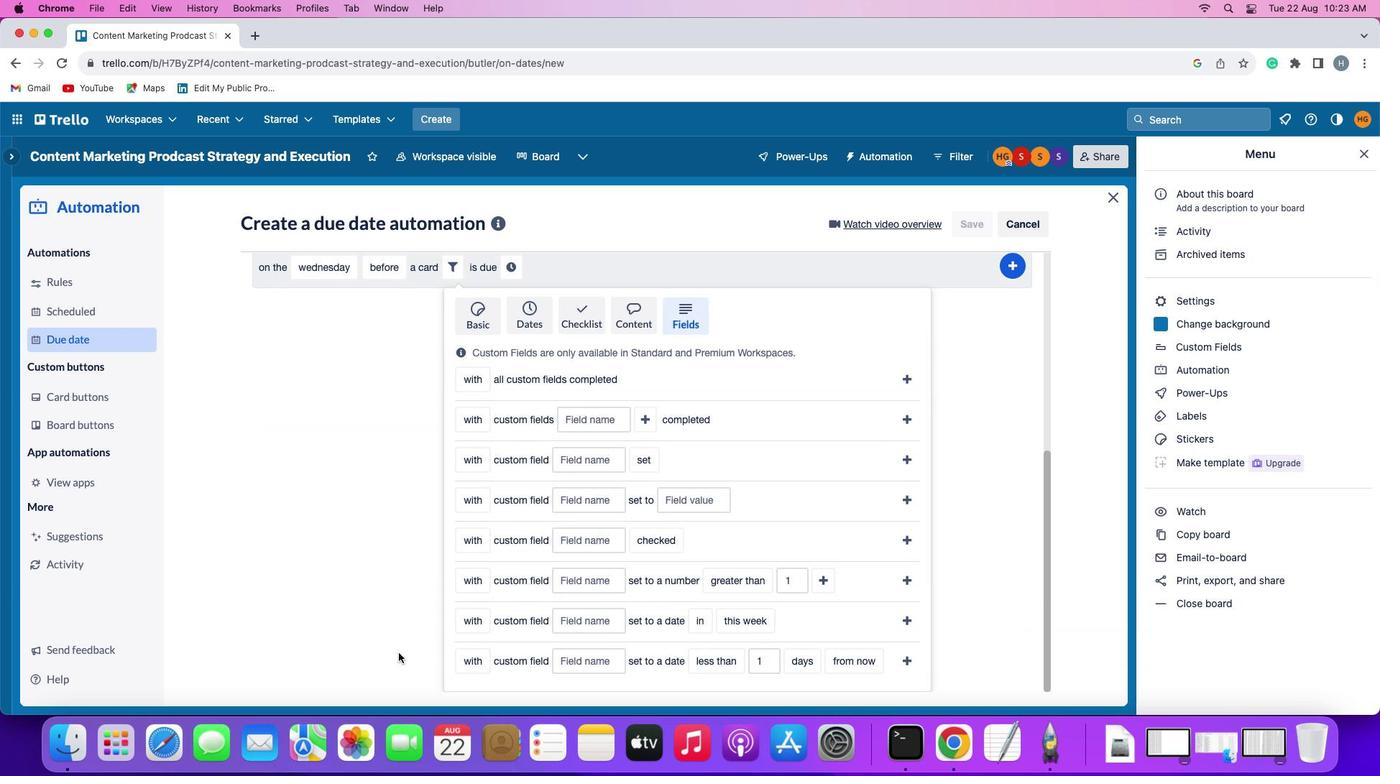
Action: Mouse moved to (472, 662)
Screenshot: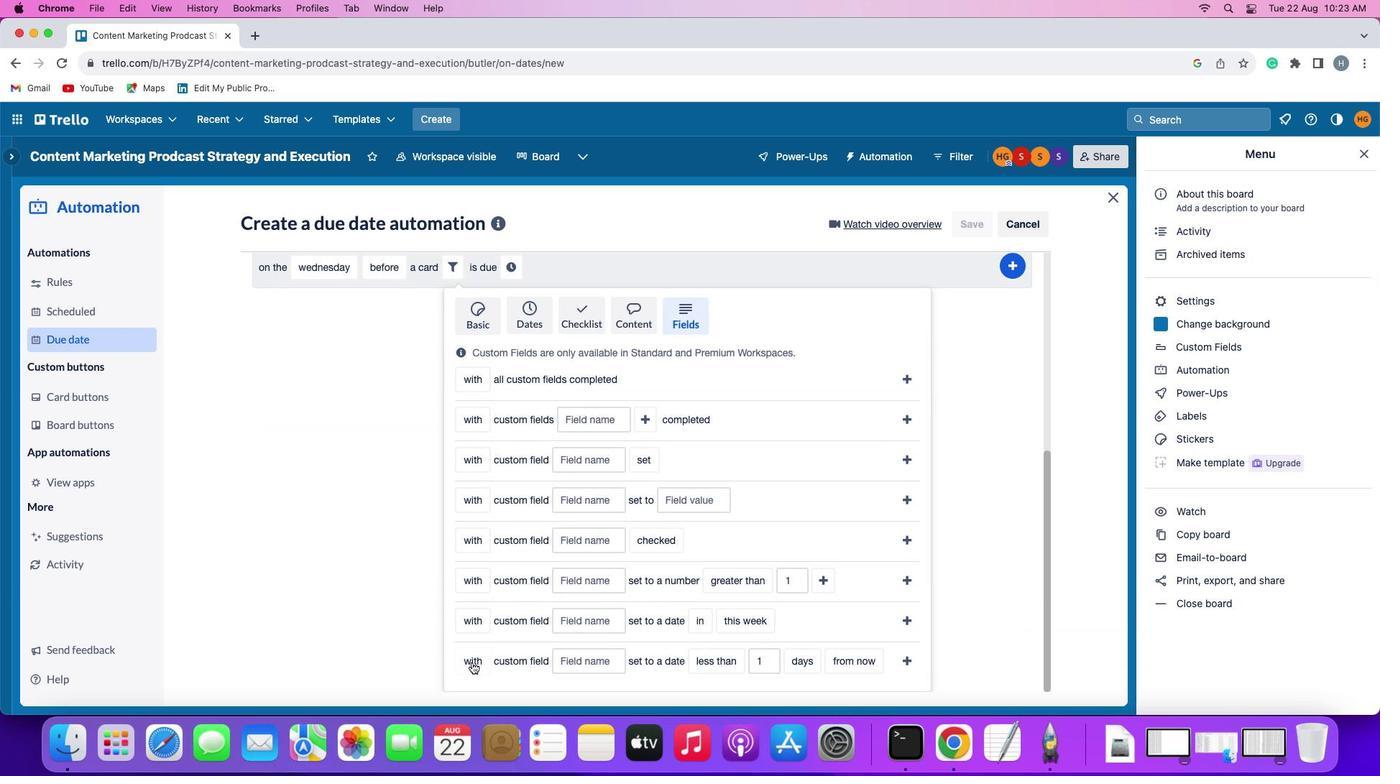 
Action: Mouse pressed left at (472, 662)
Screenshot: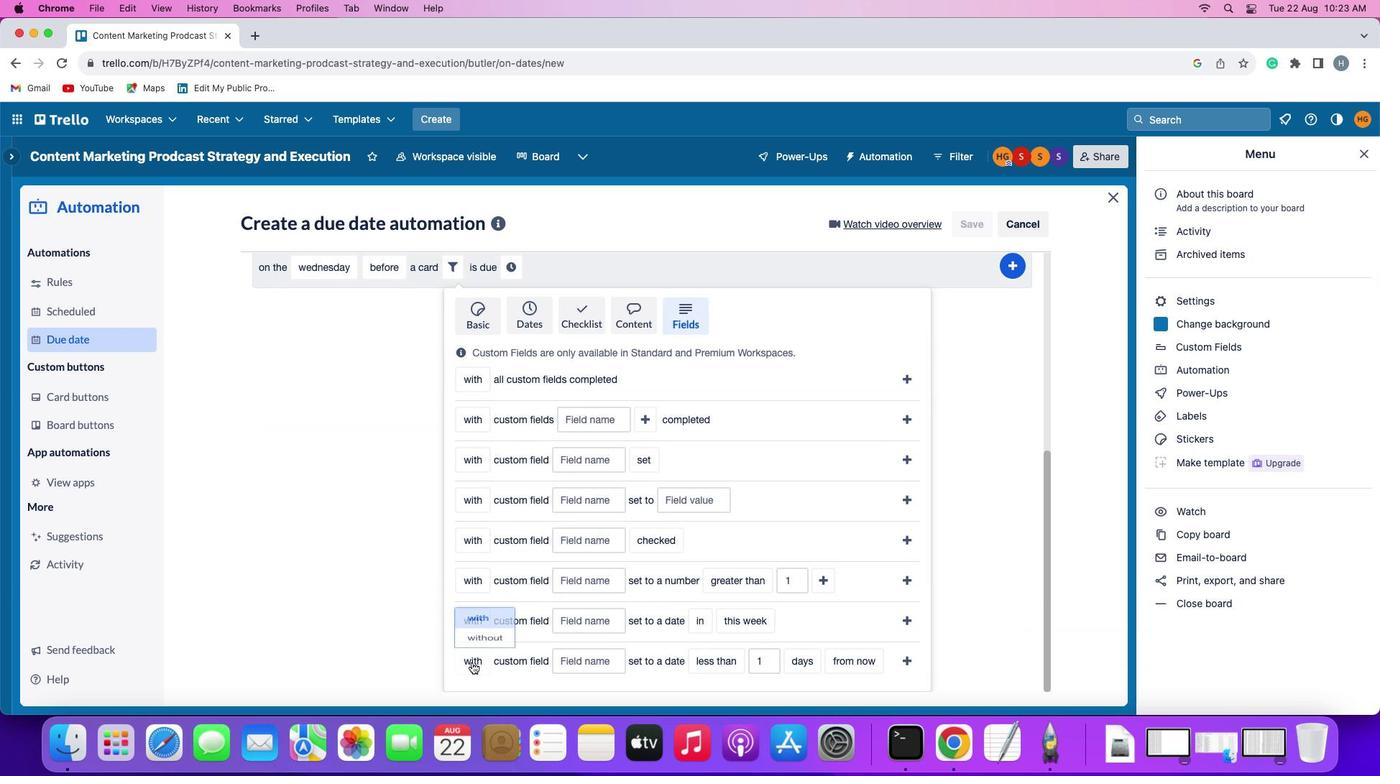 
Action: Mouse moved to (469, 639)
Screenshot: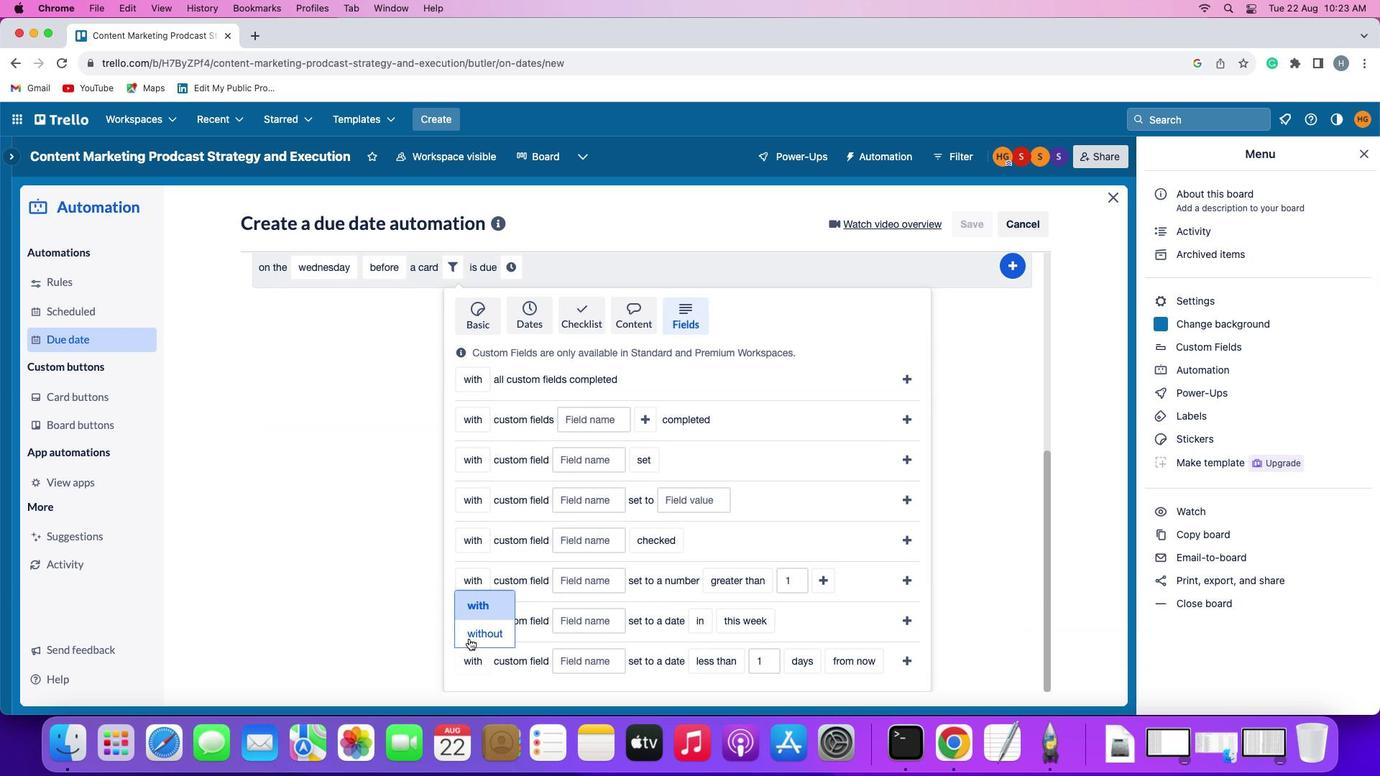 
Action: Mouse pressed left at (469, 639)
Screenshot: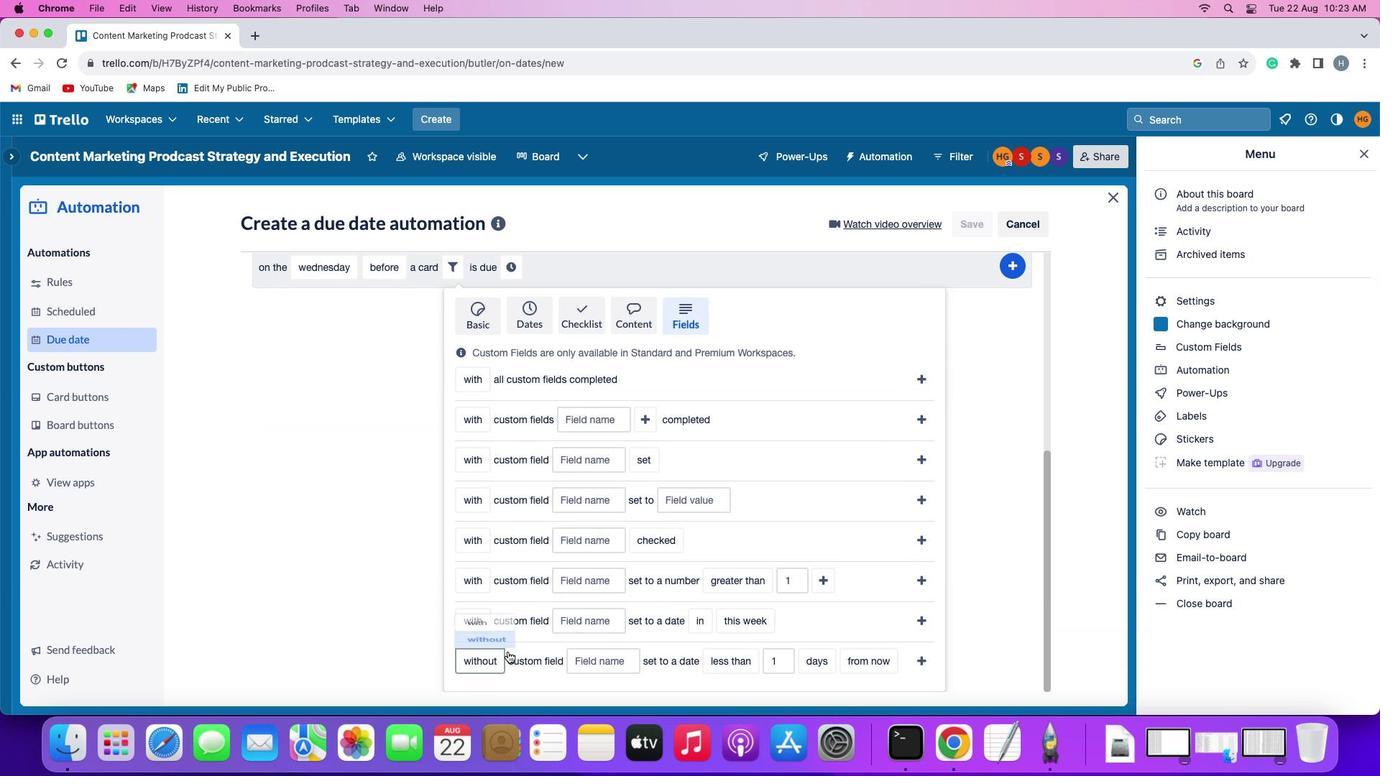 
Action: Mouse moved to (598, 664)
Screenshot: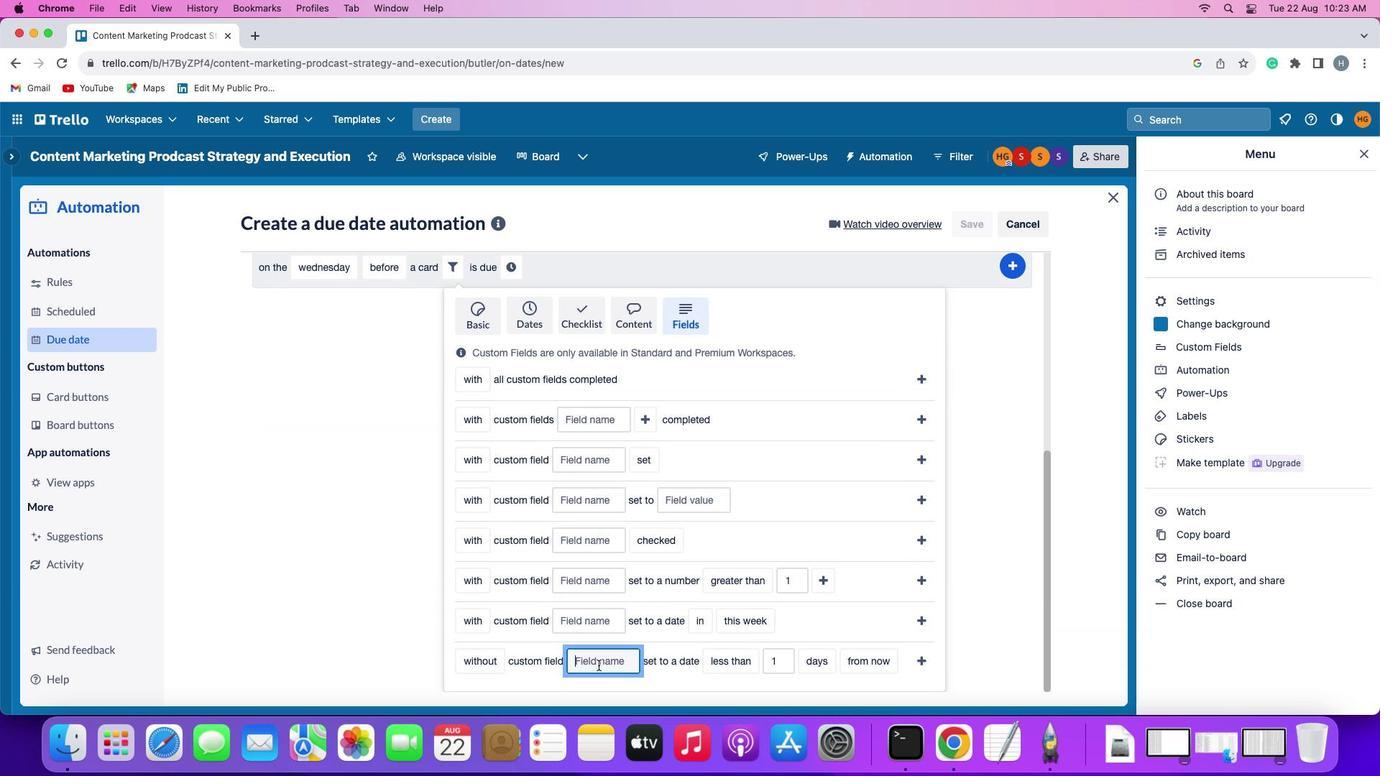 
Action: Mouse pressed left at (598, 664)
Screenshot: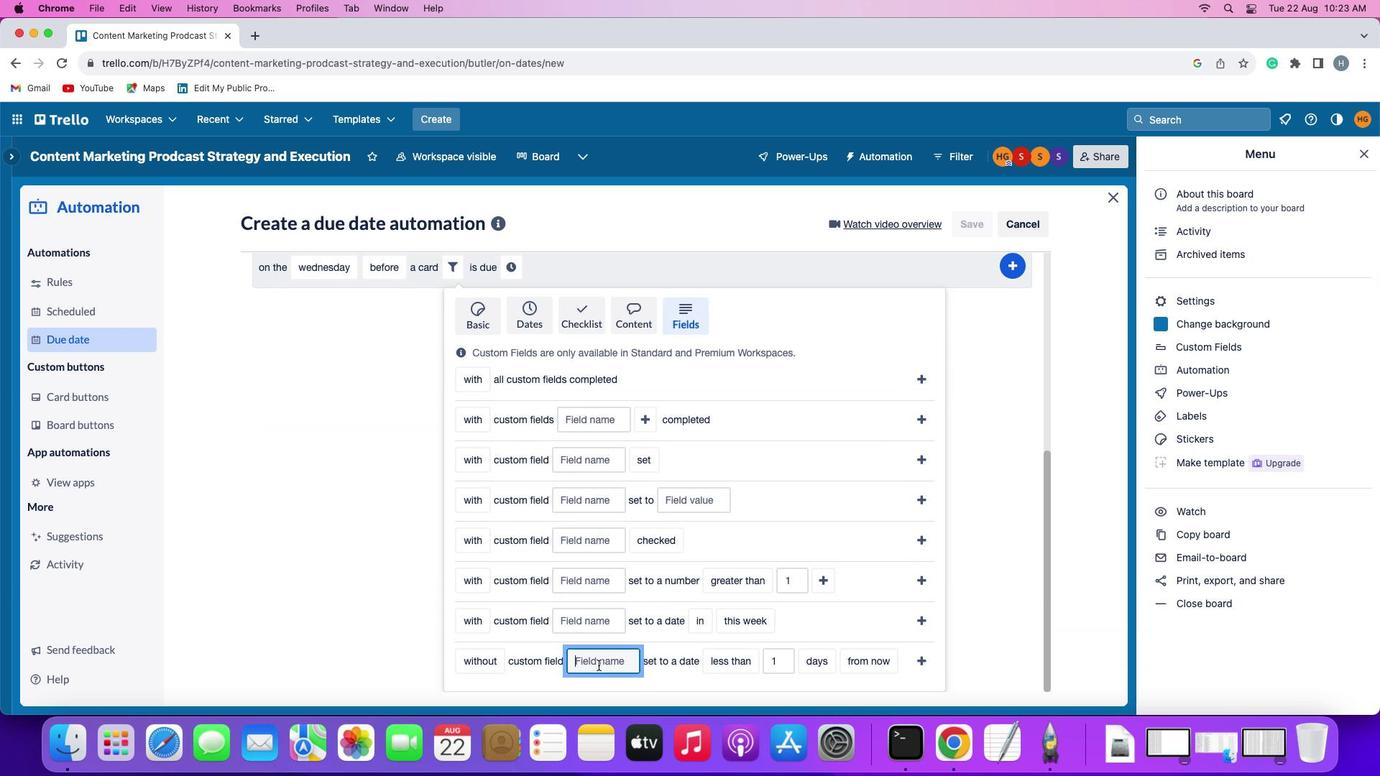 
Action: Key pressed Key.shift'R''e''s''u''m''e'
Screenshot: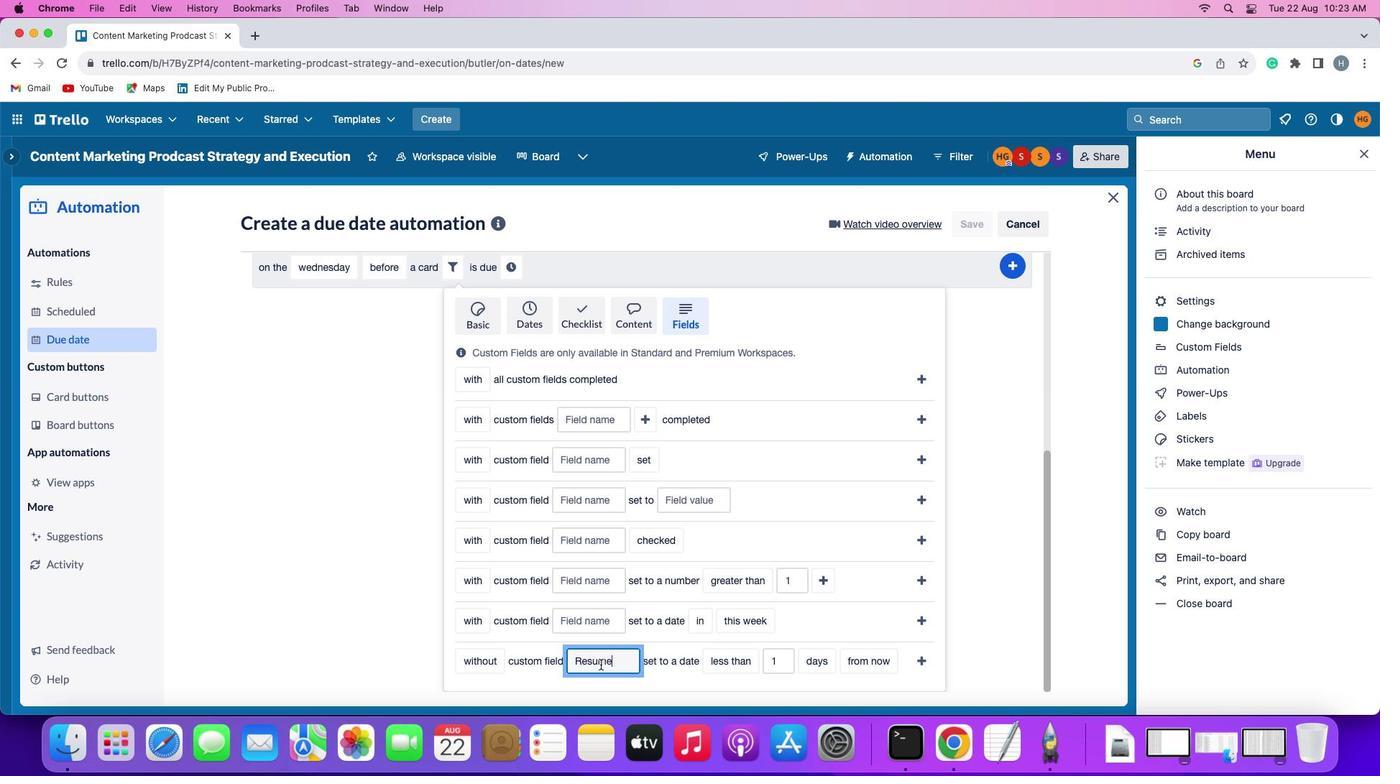 
Action: Mouse moved to (738, 656)
Screenshot: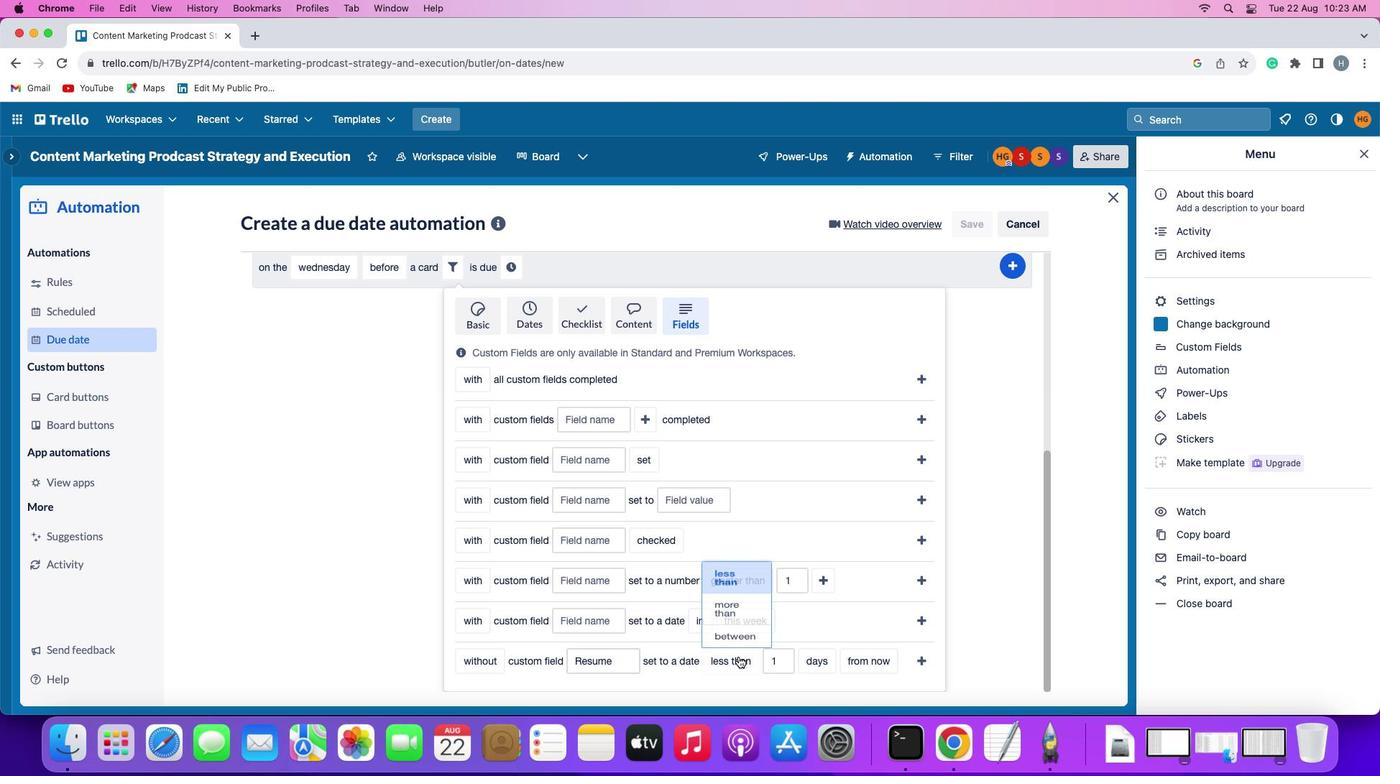 
Action: Mouse pressed left at (738, 656)
Screenshot: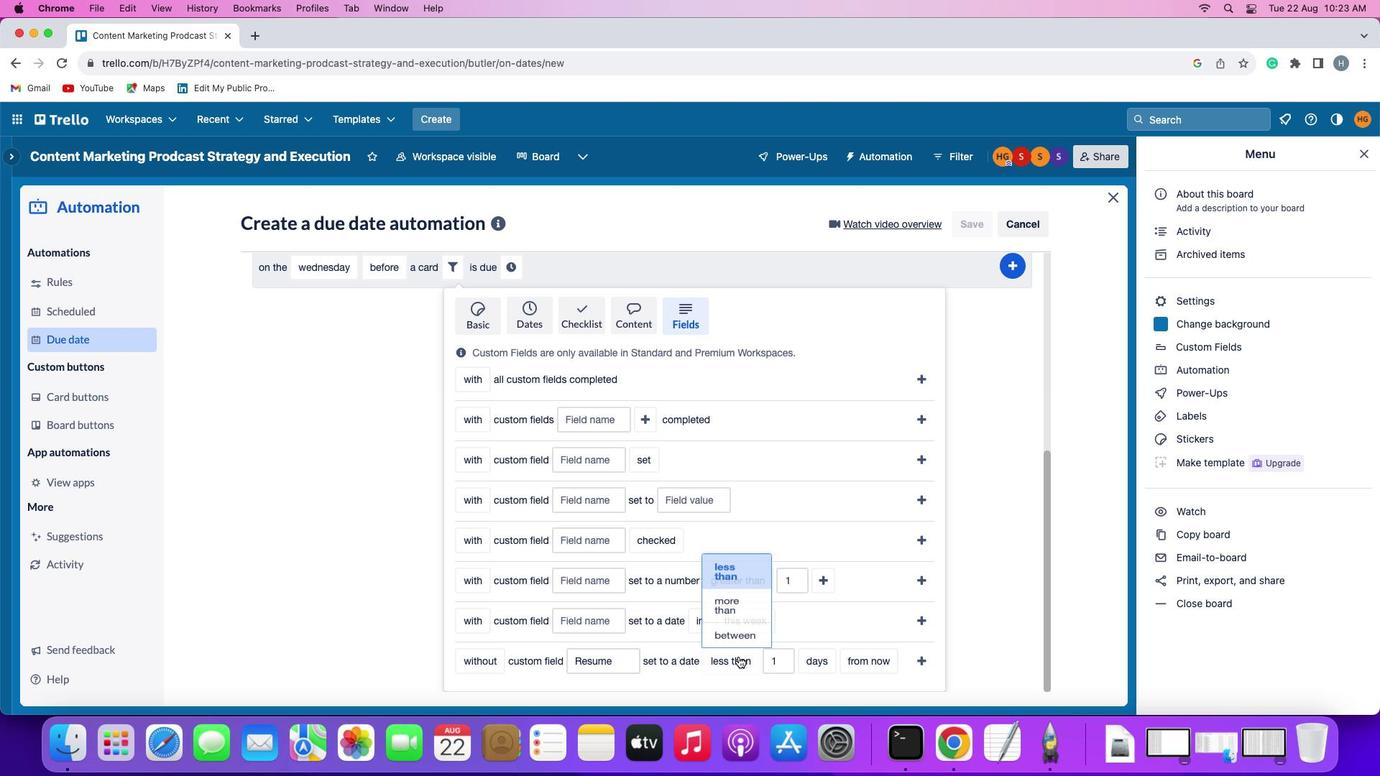 
Action: Mouse moved to (737, 606)
Screenshot: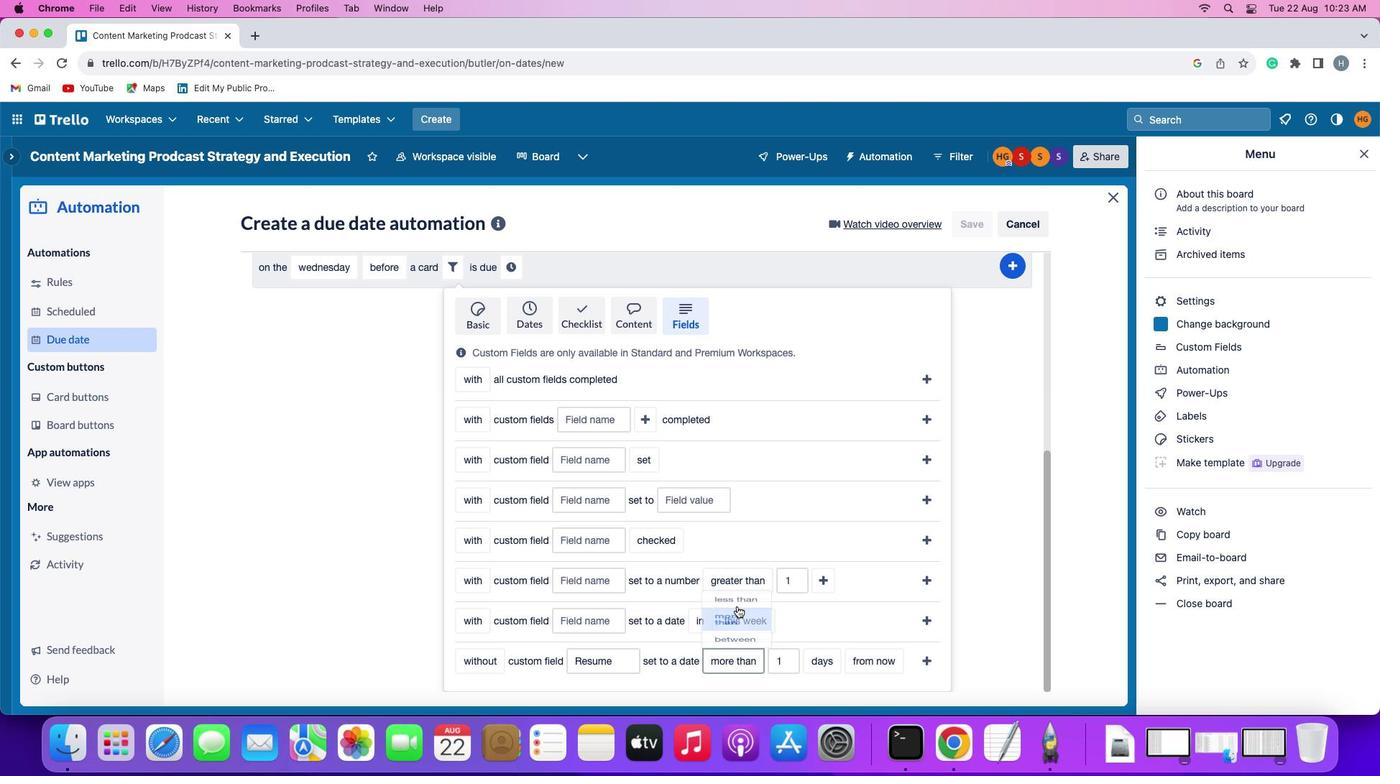 
Action: Mouse pressed left at (737, 606)
Screenshot: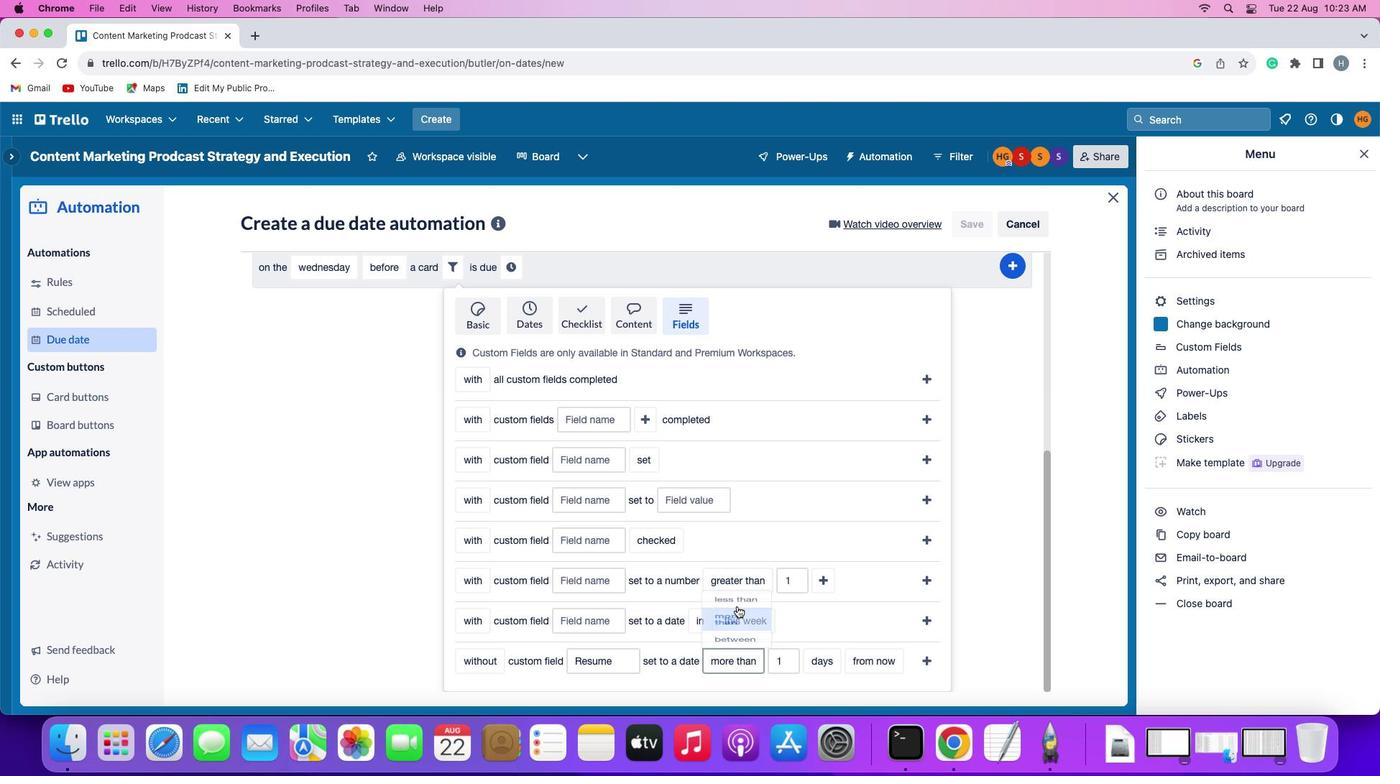 
Action: Mouse moved to (808, 667)
Screenshot: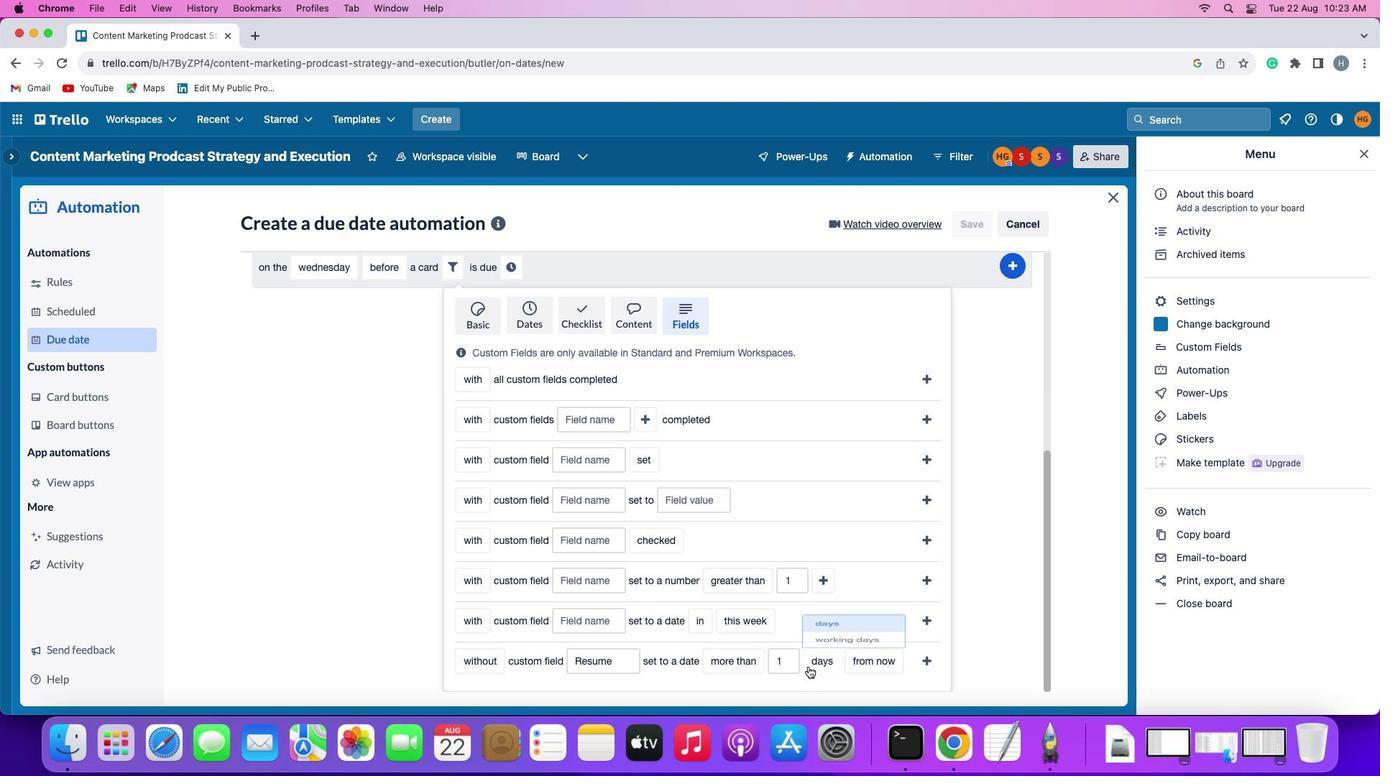 
Action: Mouse pressed left at (808, 667)
Screenshot: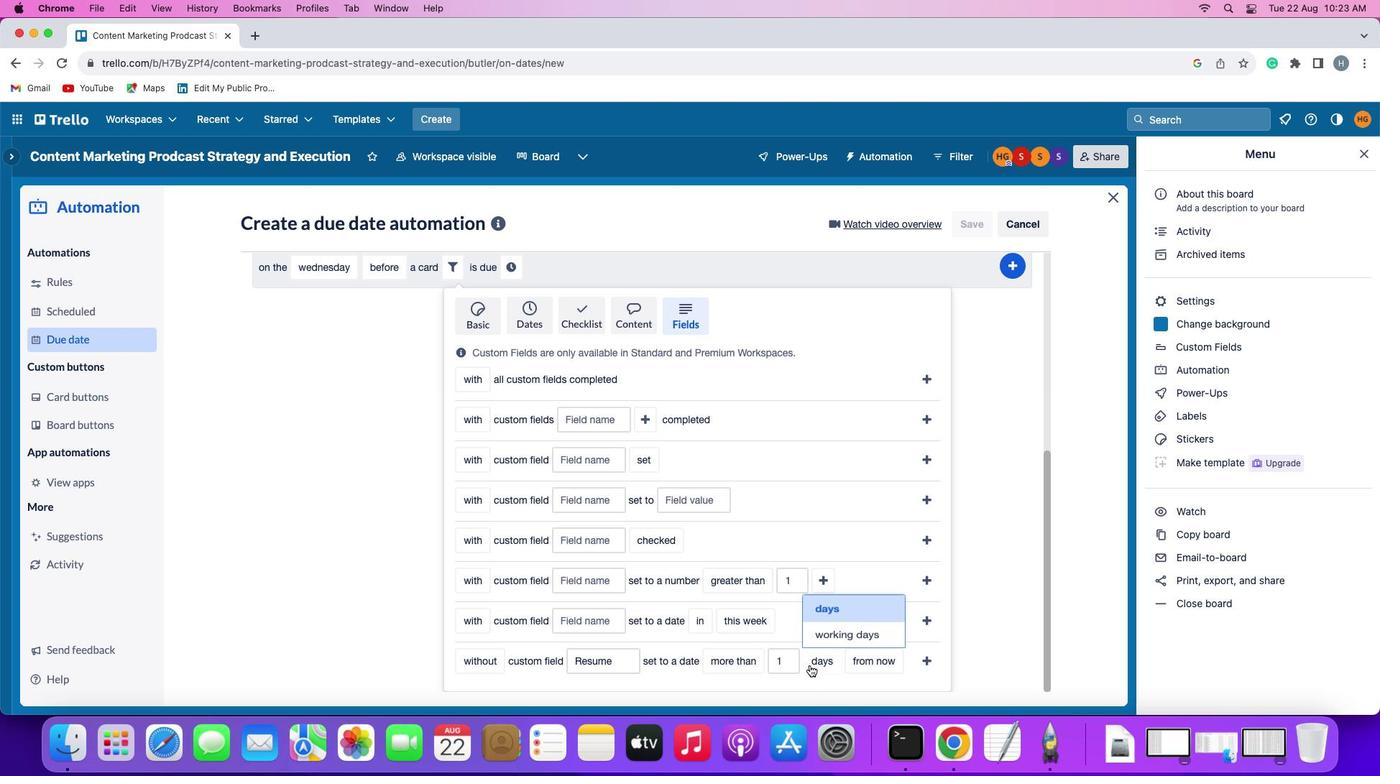 
Action: Mouse moved to (822, 641)
Screenshot: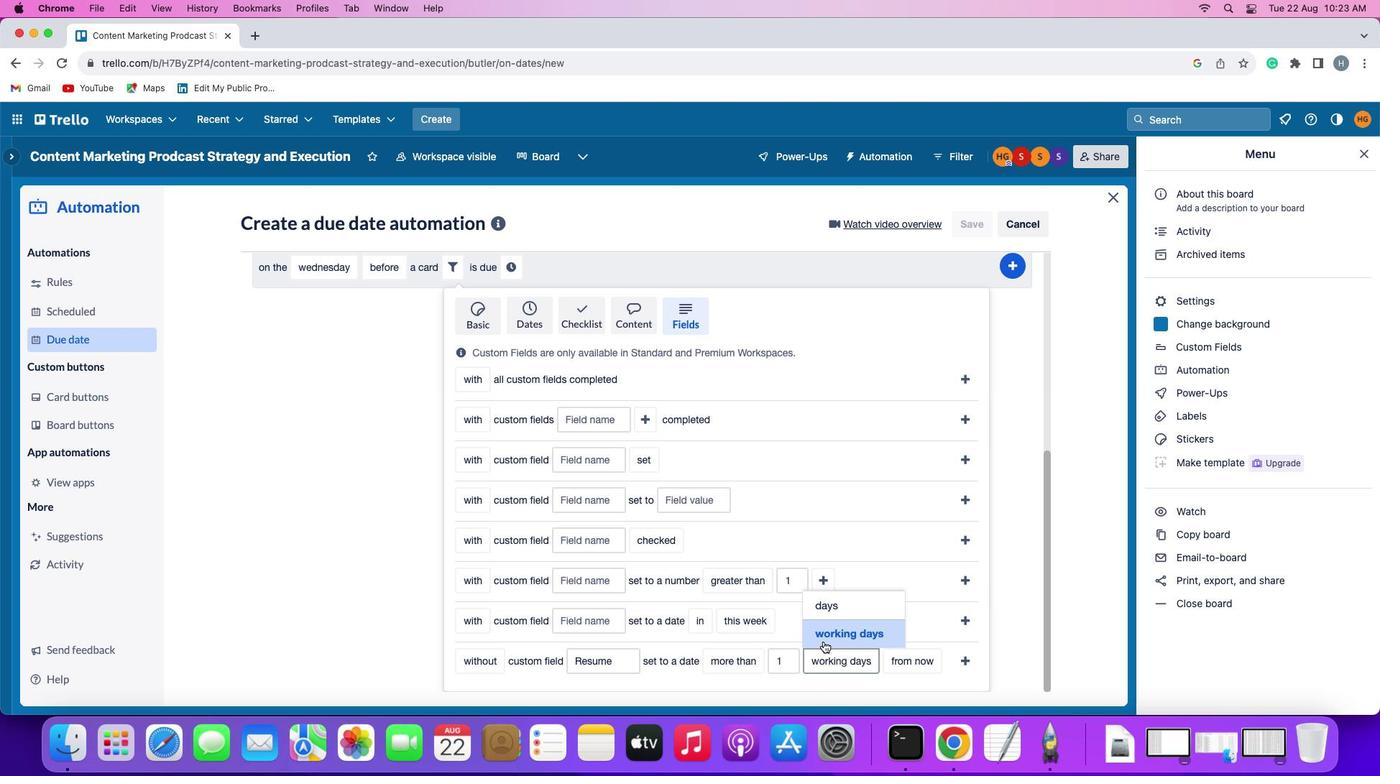 
Action: Mouse pressed left at (822, 641)
Screenshot: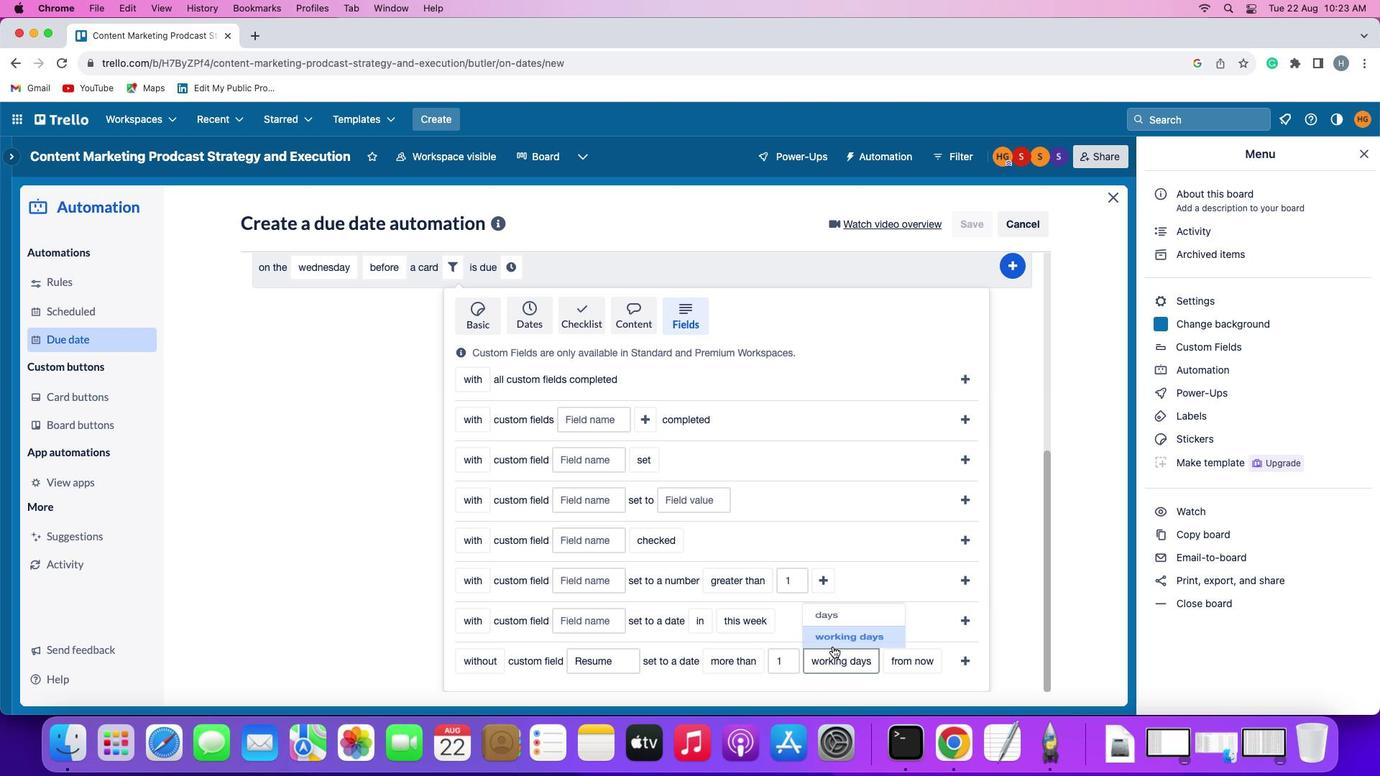 
Action: Mouse moved to (961, 659)
Screenshot: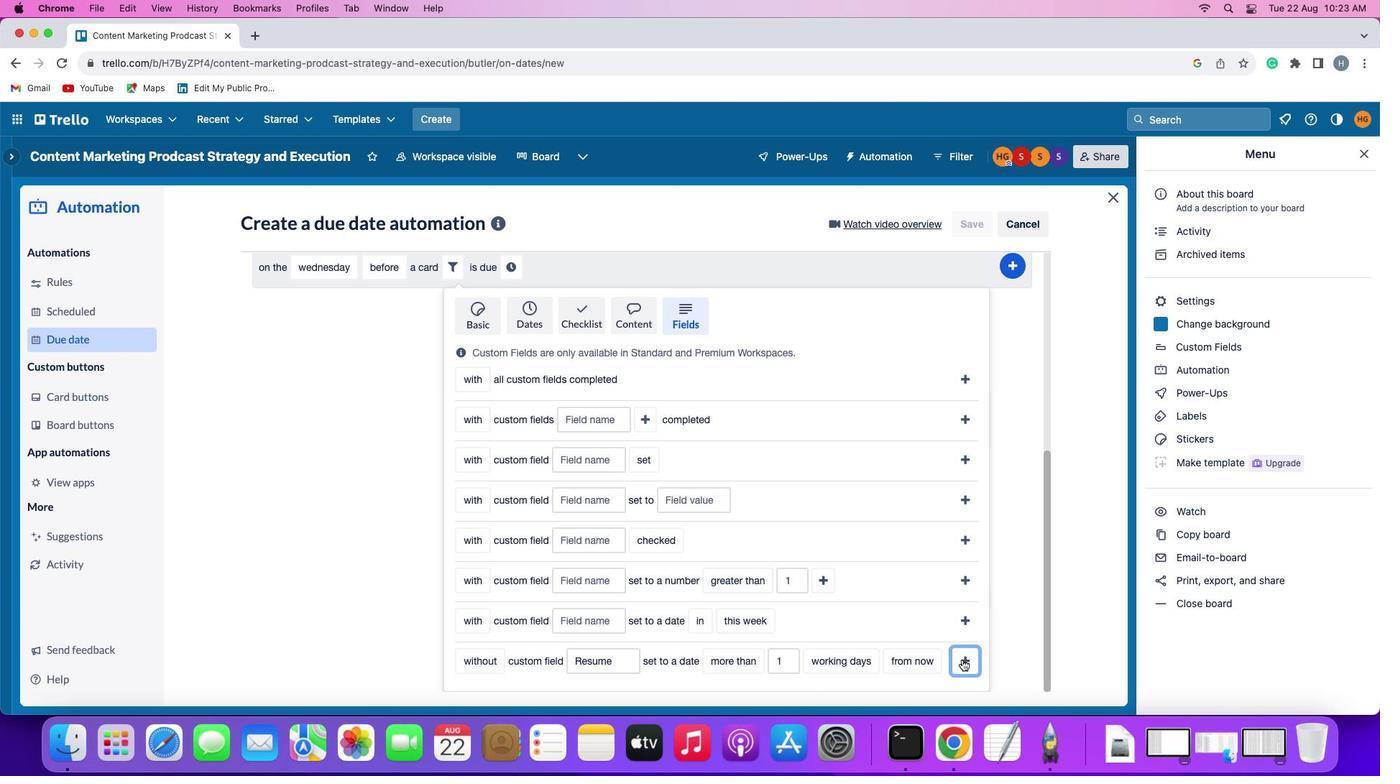 
Action: Mouse pressed left at (961, 659)
Screenshot: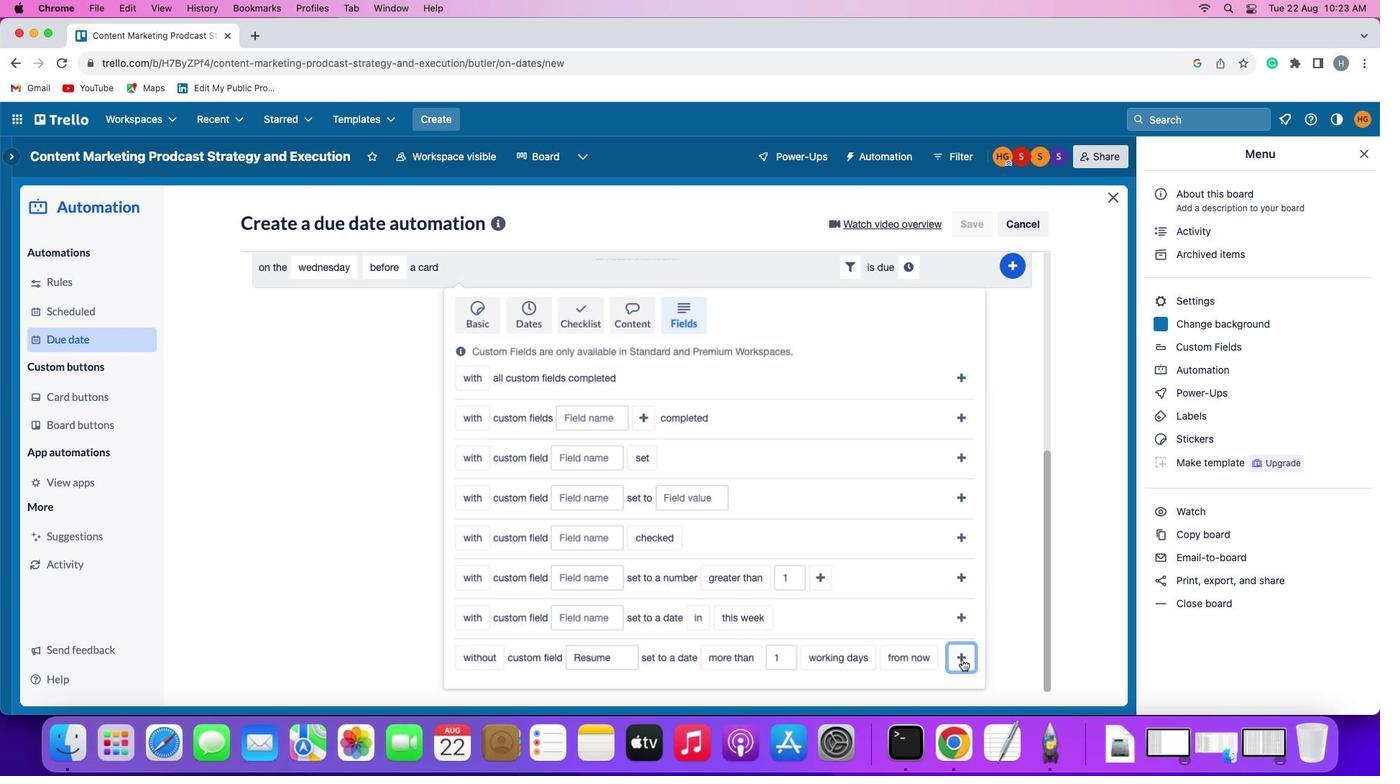 
Action: Mouse moved to (907, 624)
Screenshot: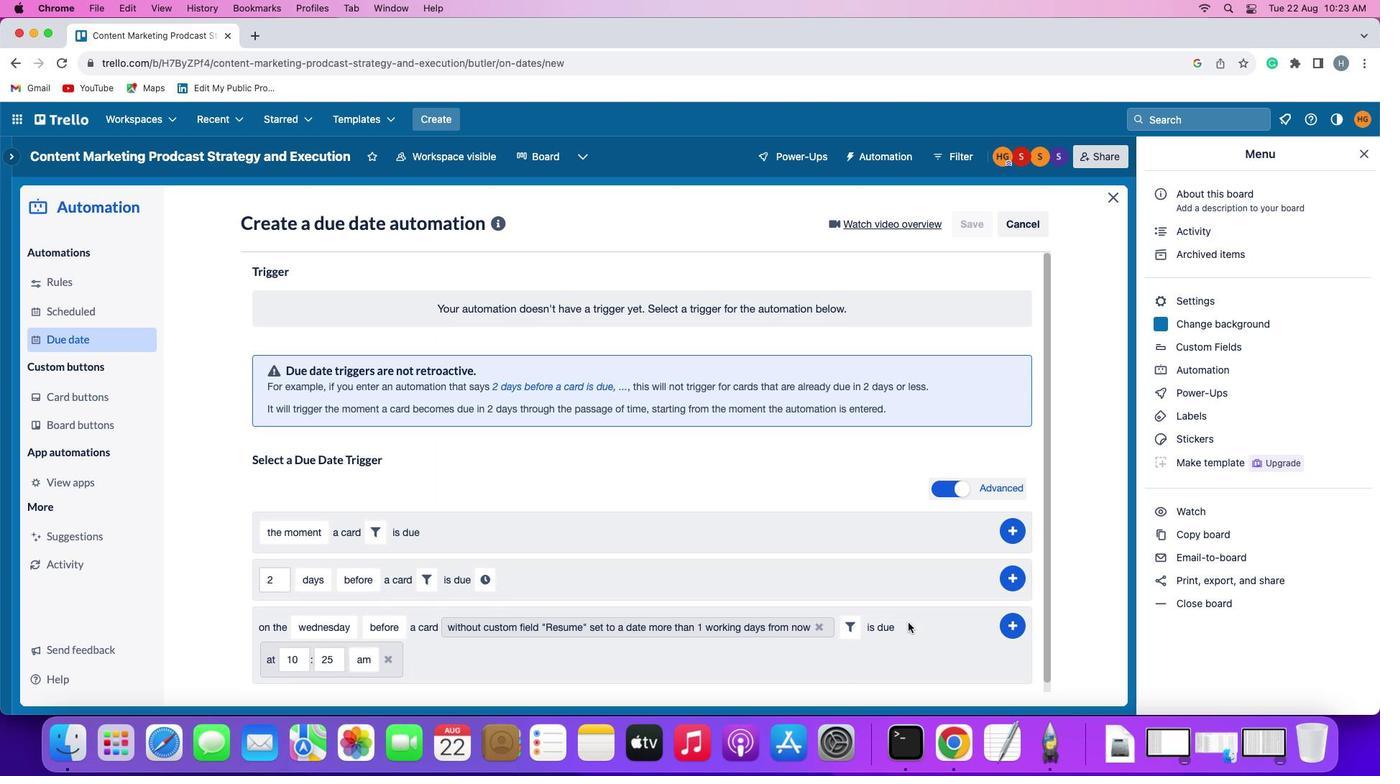 
Action: Mouse pressed left at (907, 624)
Screenshot: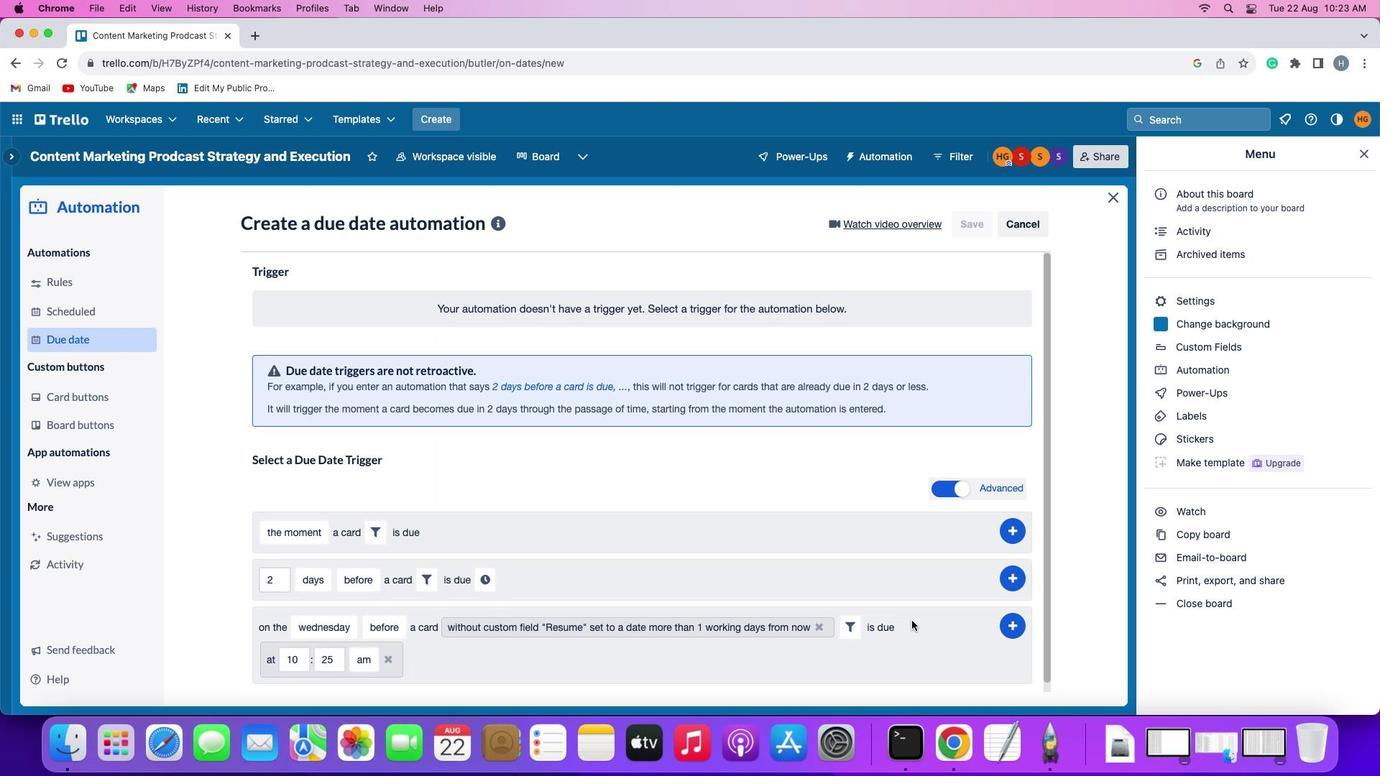 
Action: Mouse moved to (297, 658)
Screenshot: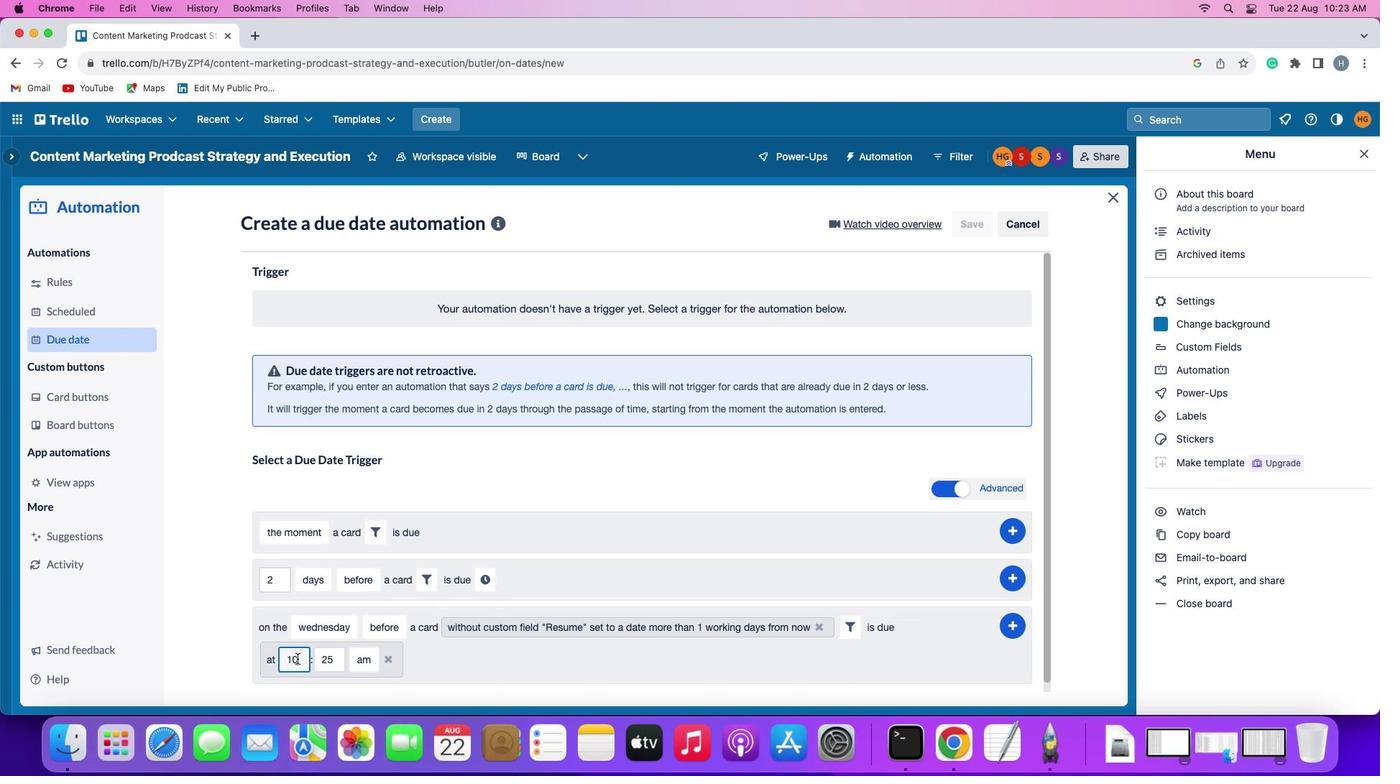 
Action: Mouse pressed left at (297, 658)
Screenshot: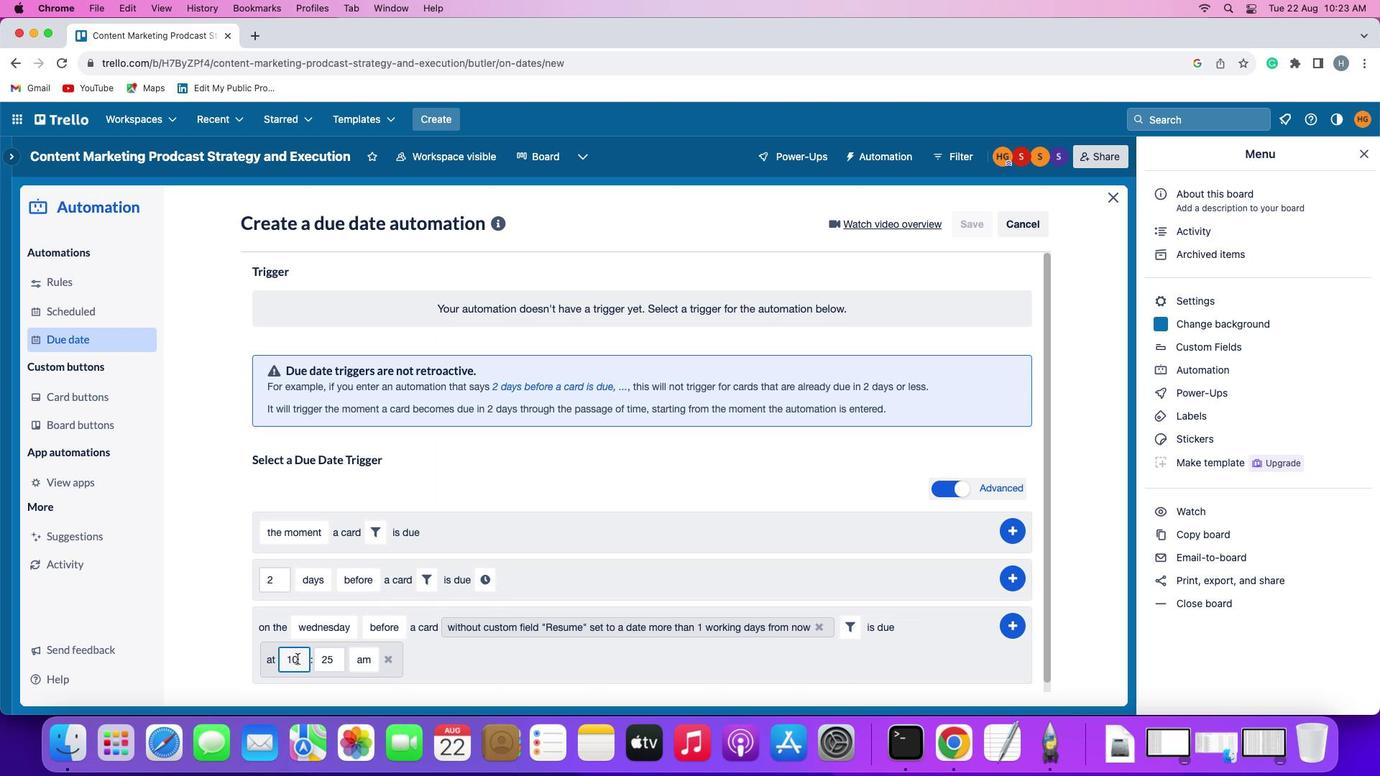 
Action: Key pressed Key.backspace'1'
Screenshot: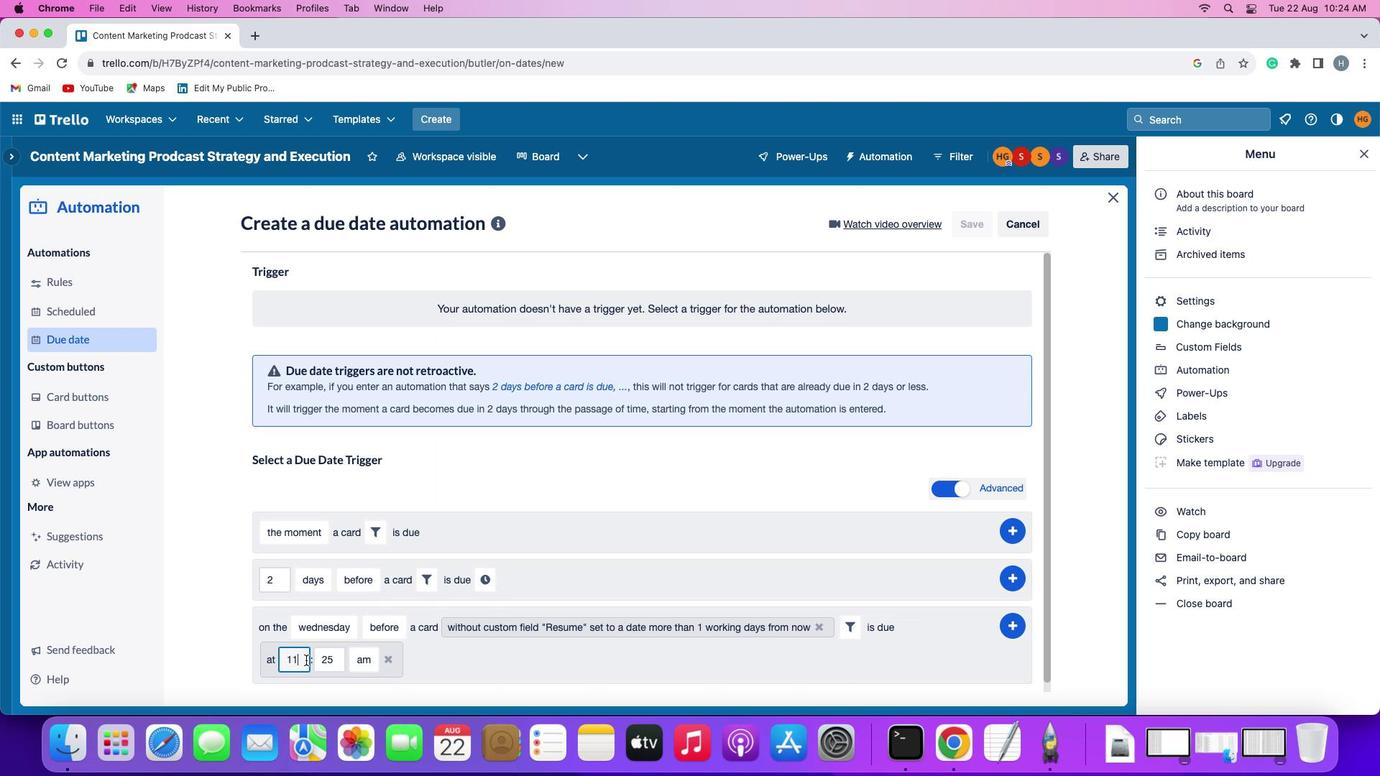 
Action: Mouse moved to (340, 660)
Screenshot: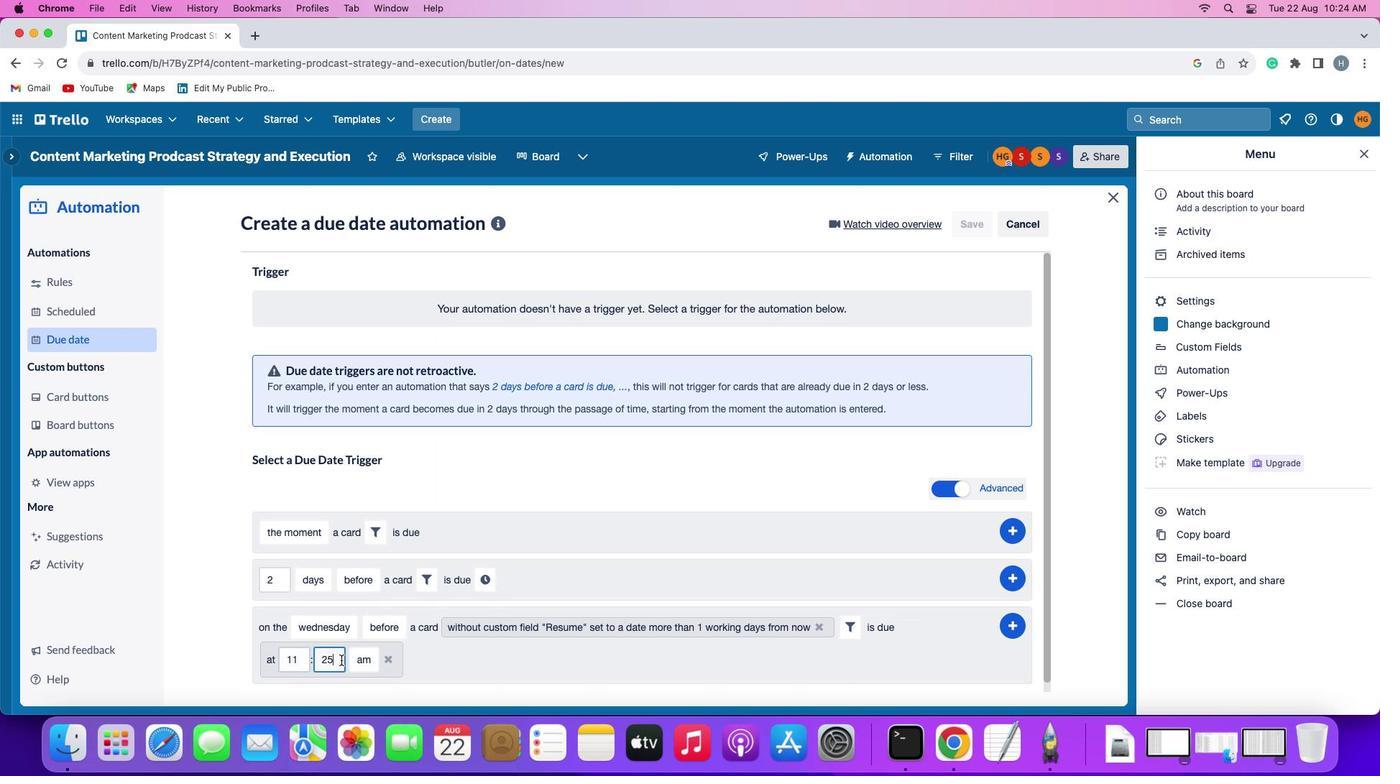 
Action: Mouse pressed left at (340, 660)
Screenshot: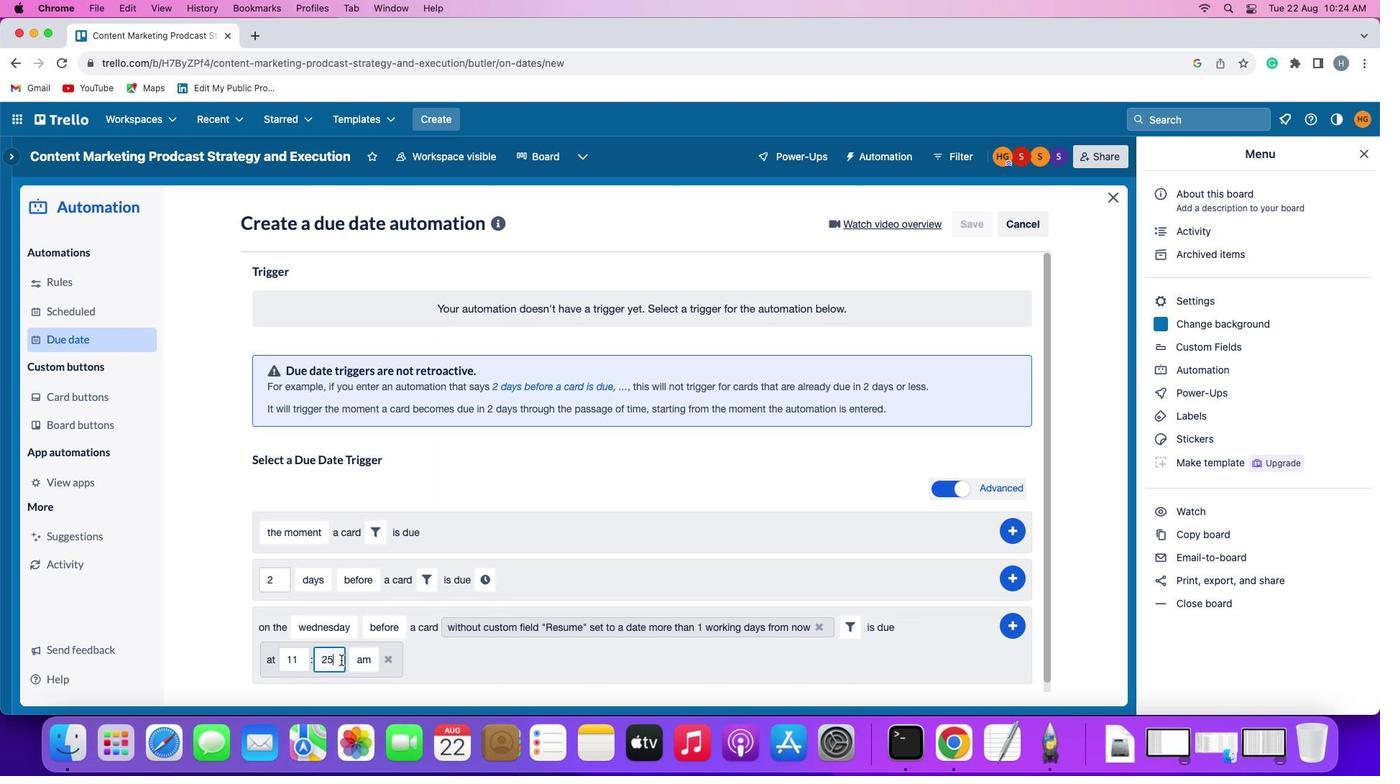 
Action: Key pressed Key.backspaceKey.backspace'0''0'
Screenshot: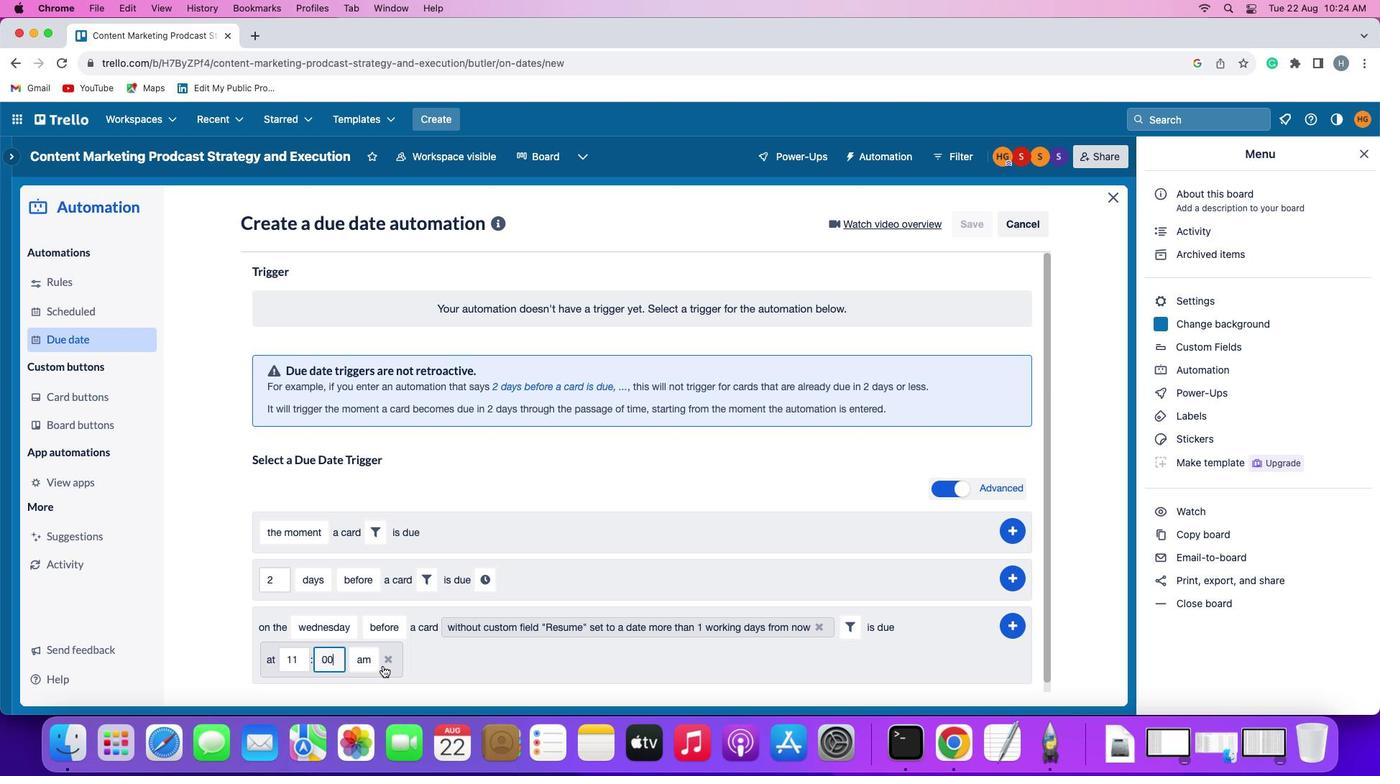 
Action: Mouse moved to (1012, 623)
Screenshot: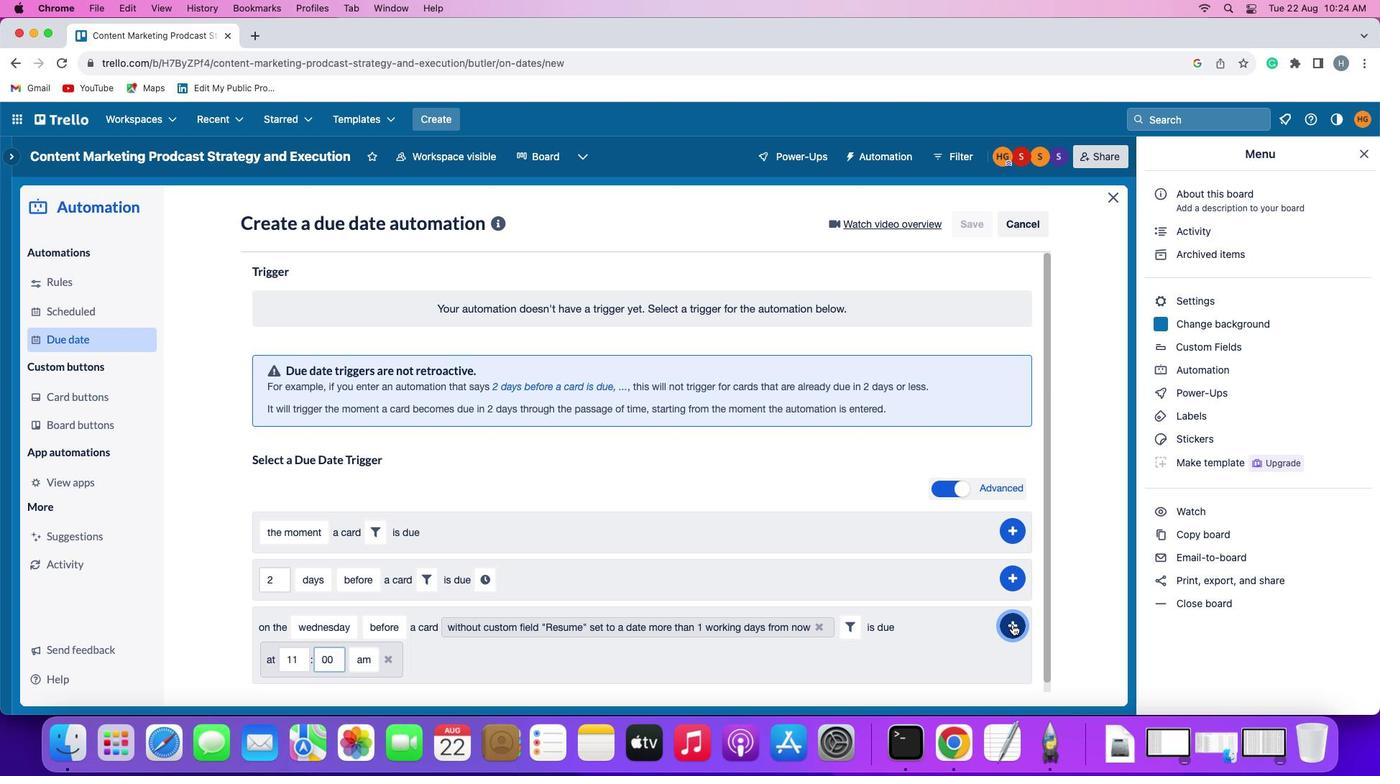 
Action: Mouse pressed left at (1012, 623)
Screenshot: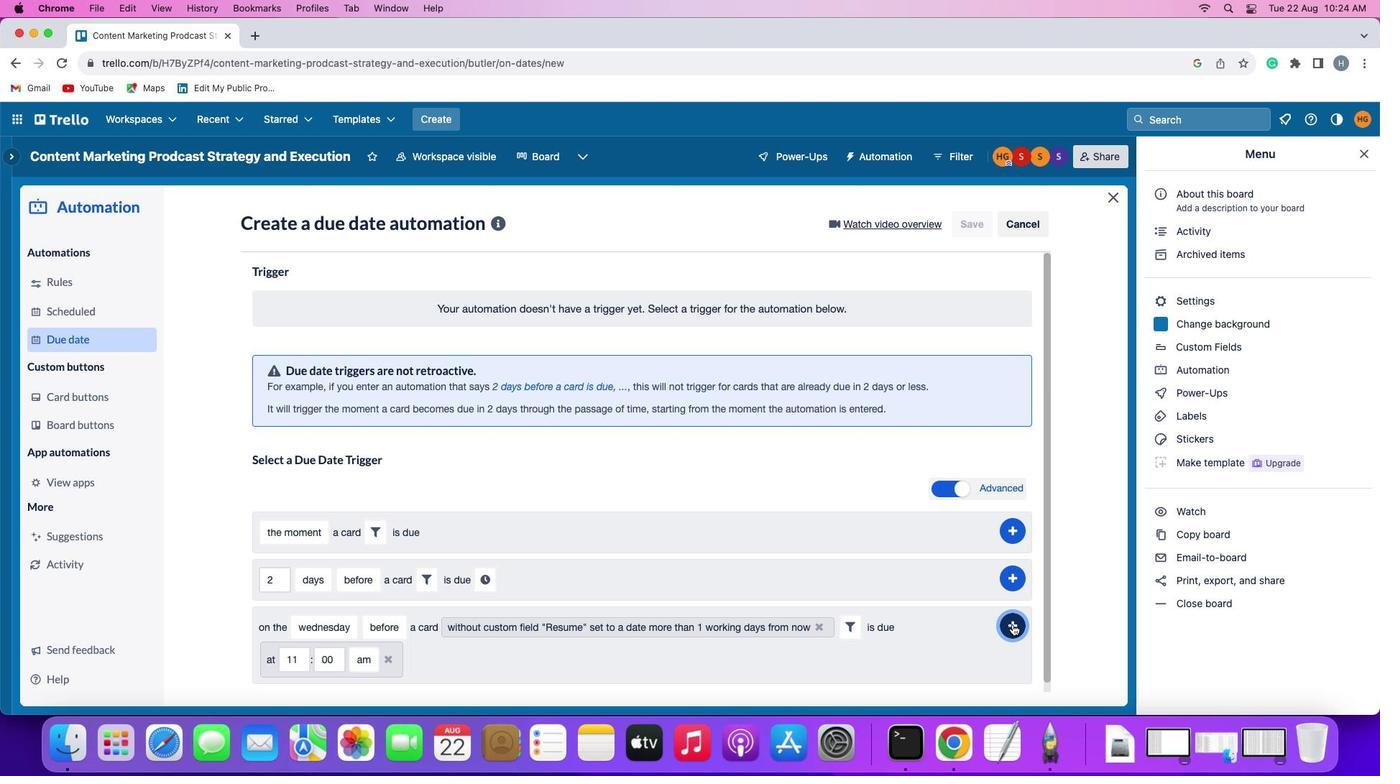 
Action: Mouse moved to (1061, 540)
Screenshot: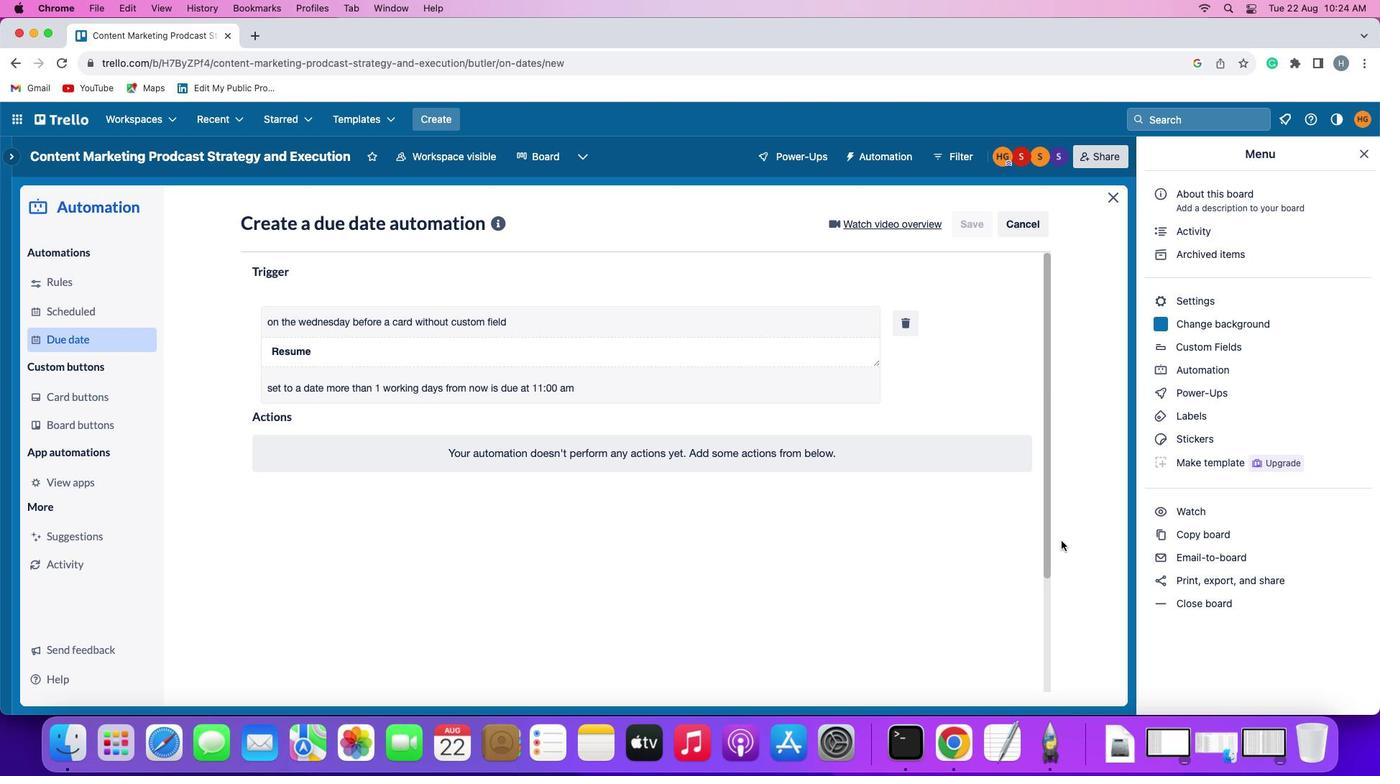 
